 Task: Check a user's "Contributions" to see their GitHub activity.
Action: Mouse moved to (1029, 56)
Screenshot: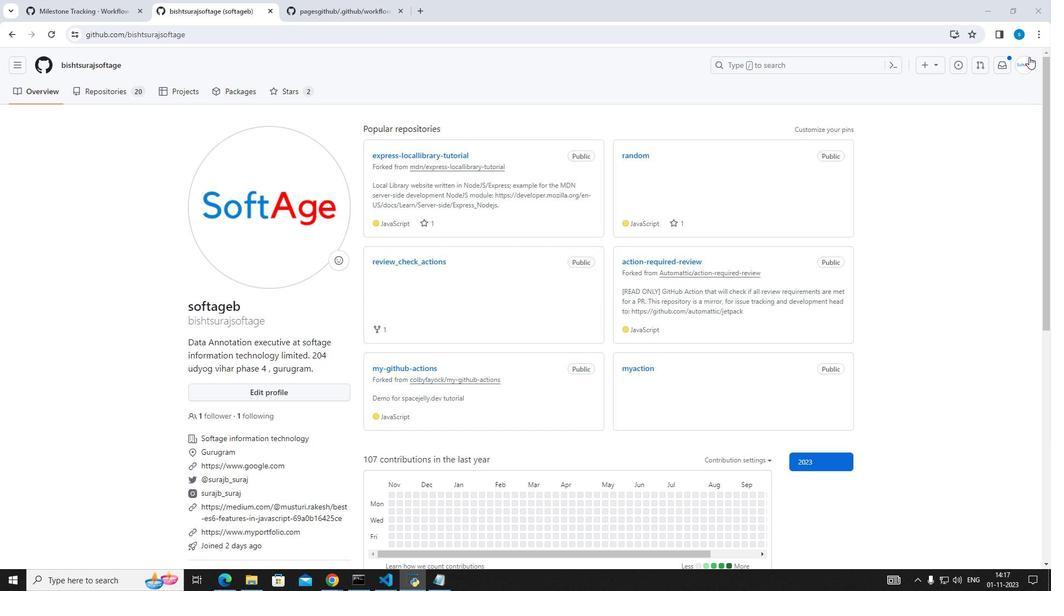 
Action: Mouse pressed left at (1029, 56)
Screenshot: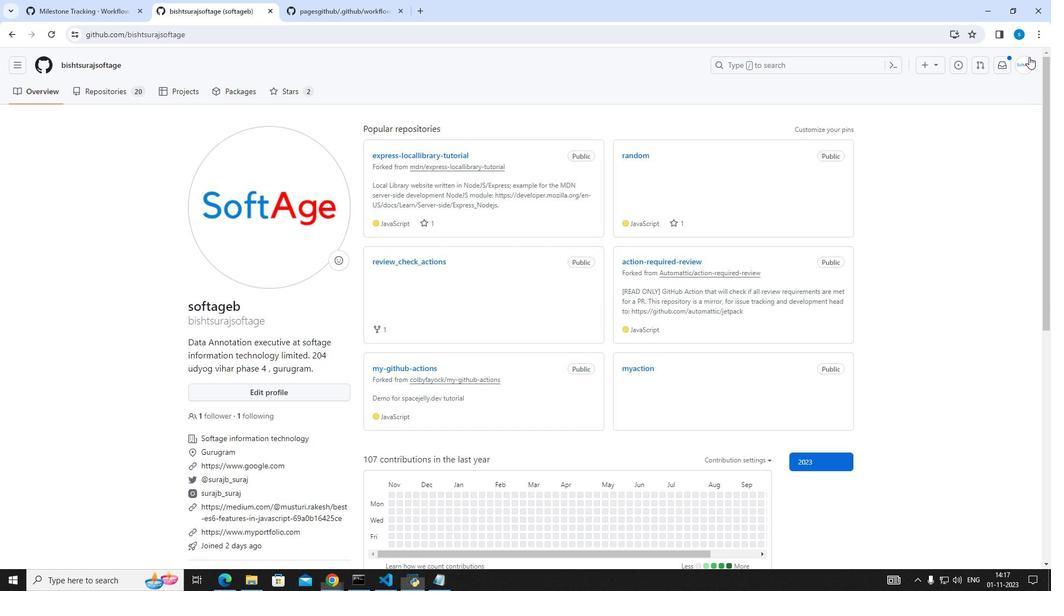 
Action: Mouse moved to (956, 142)
Screenshot: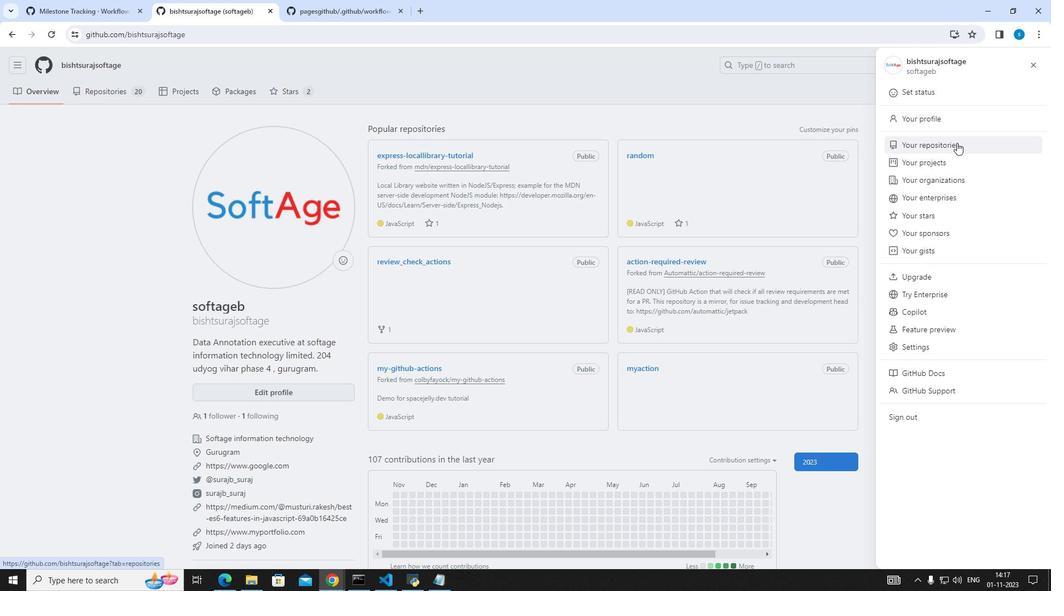 
Action: Mouse pressed left at (956, 142)
Screenshot: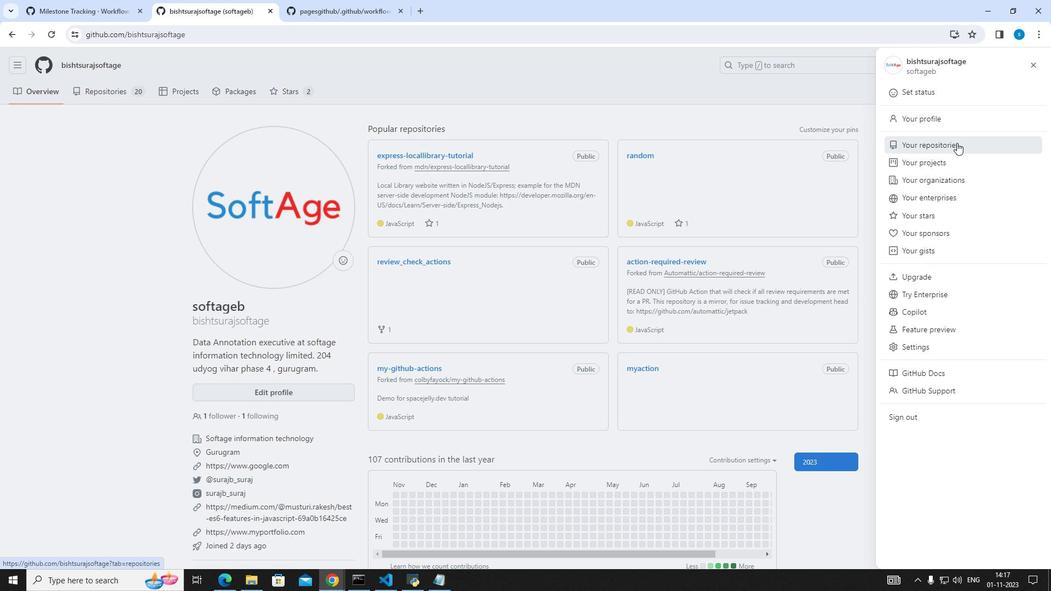 
Action: Mouse moved to (436, 270)
Screenshot: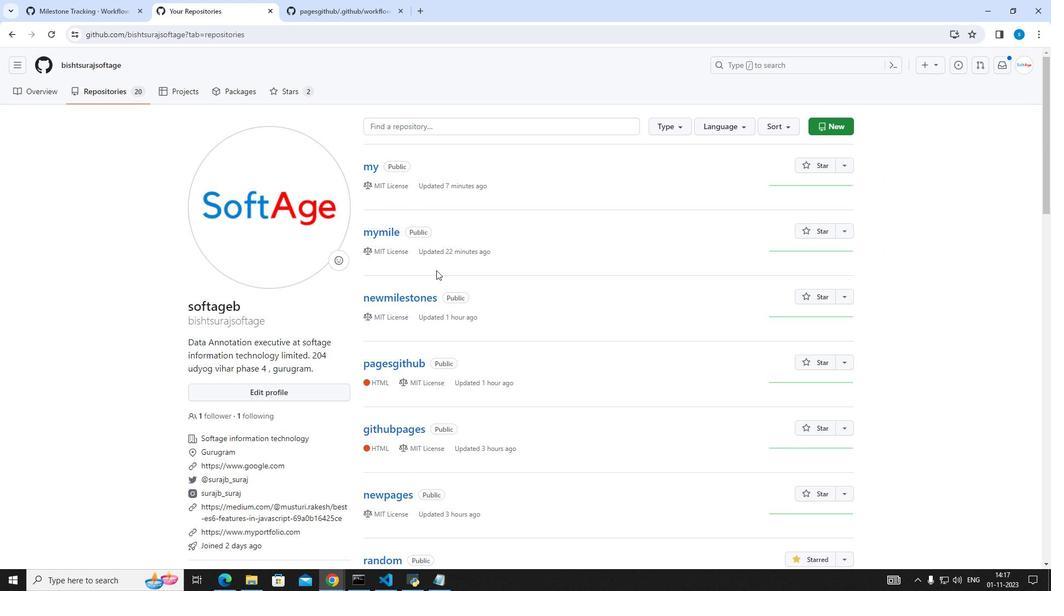 
Action: Mouse scrolled (436, 269) with delta (0, 0)
Screenshot: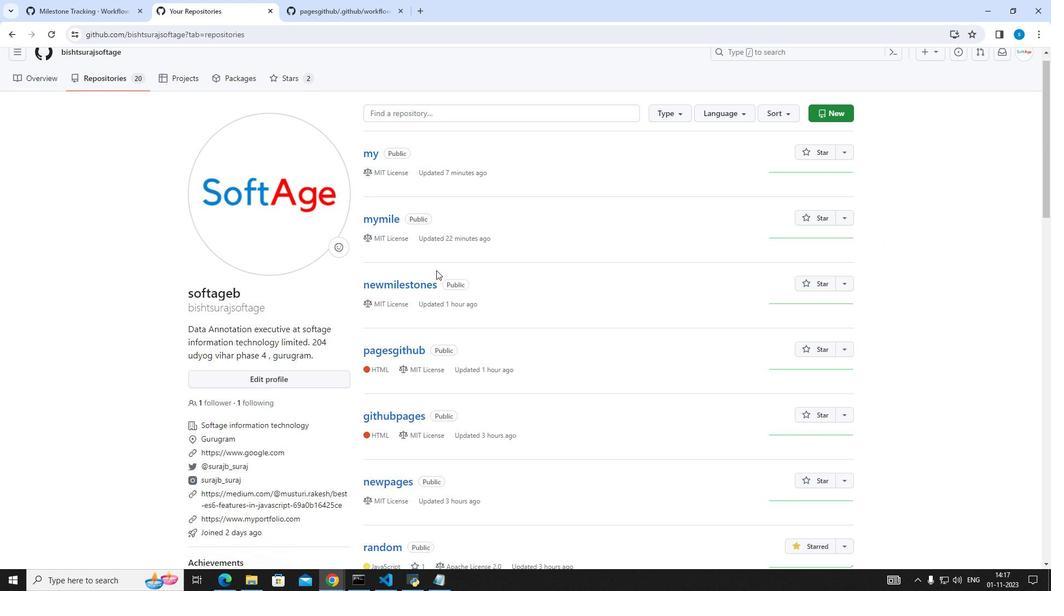
Action: Mouse scrolled (436, 269) with delta (0, 0)
Screenshot: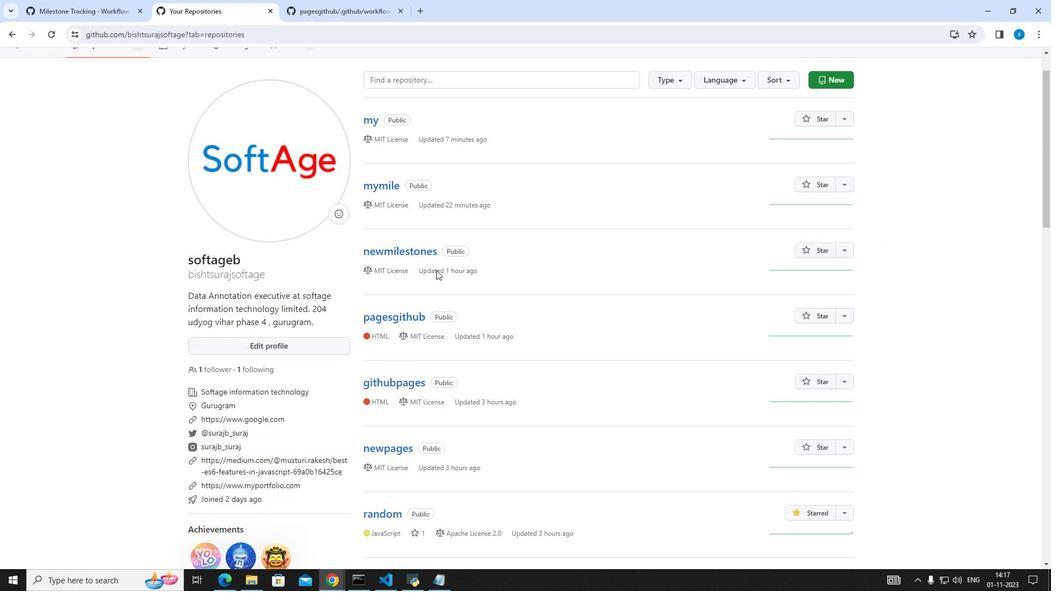 
Action: Mouse scrolled (436, 269) with delta (0, 0)
Screenshot: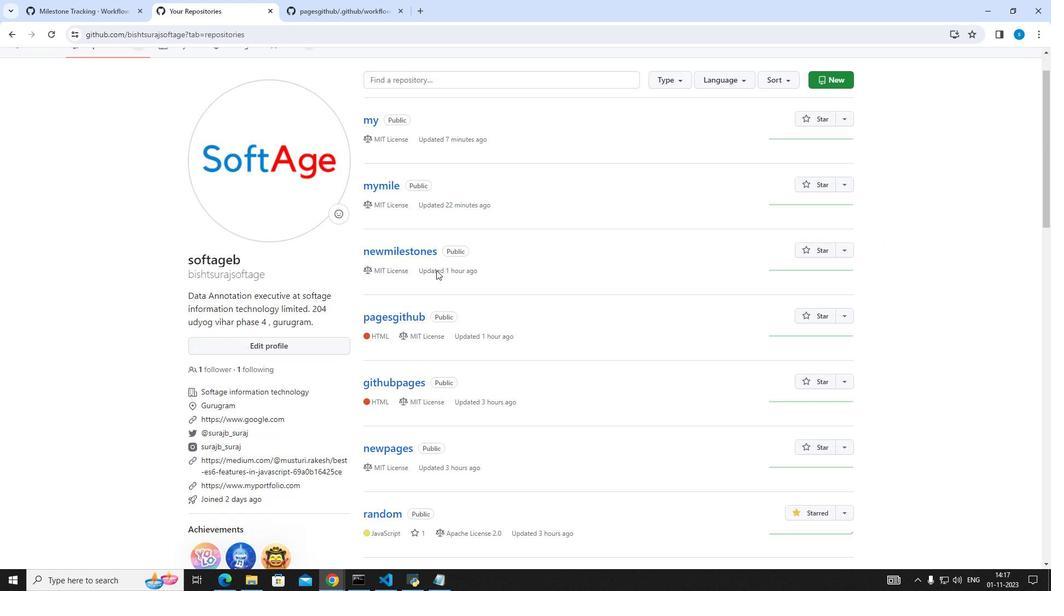 
Action: Mouse scrolled (436, 269) with delta (0, 0)
Screenshot: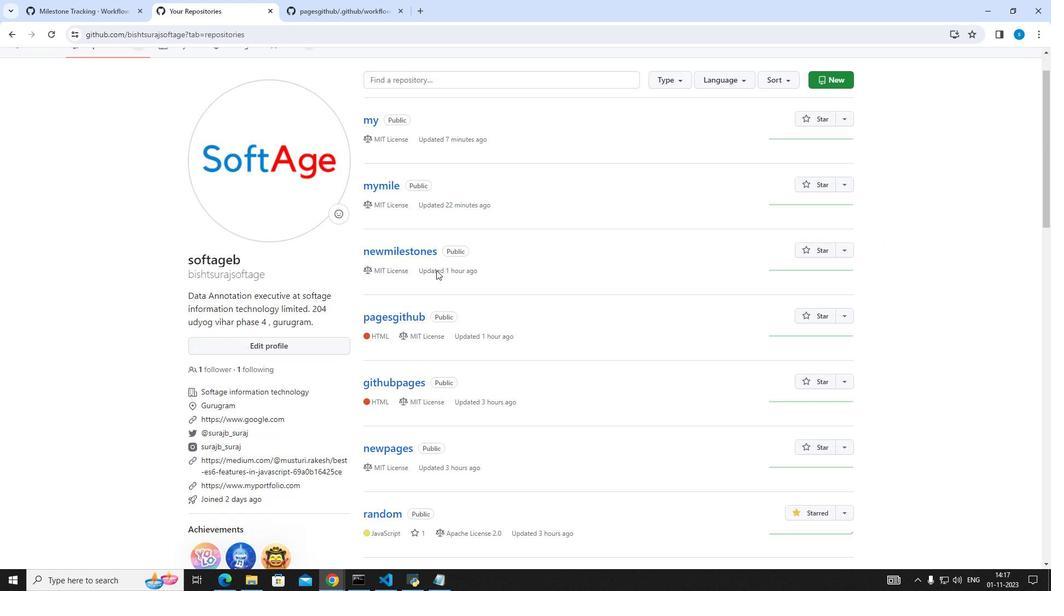 
Action: Mouse scrolled (436, 269) with delta (0, 0)
Screenshot: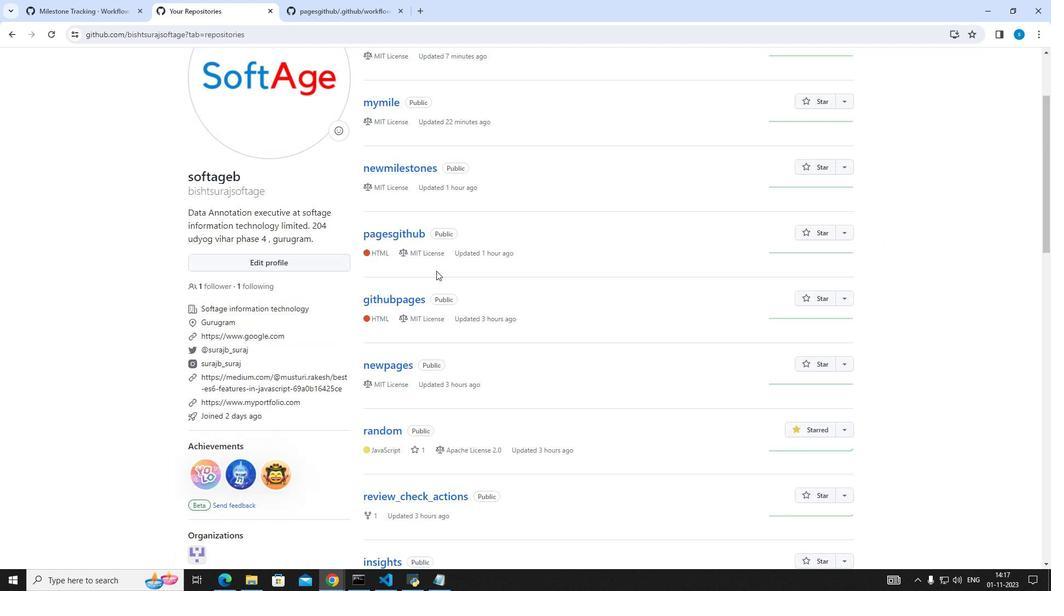 
Action: Mouse scrolled (436, 269) with delta (0, 0)
Screenshot: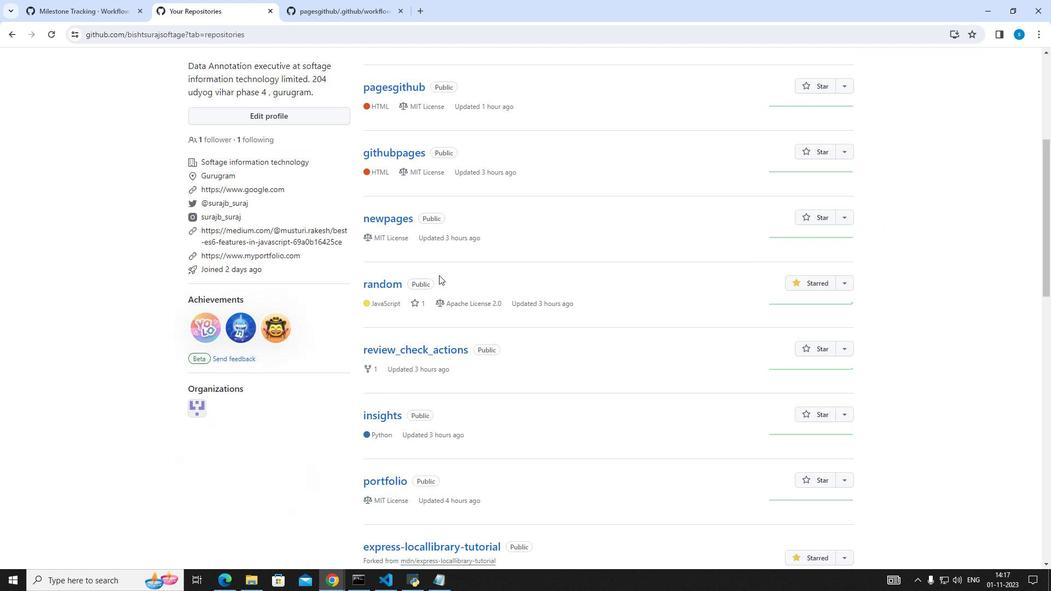
Action: Mouse moved to (441, 275)
Screenshot: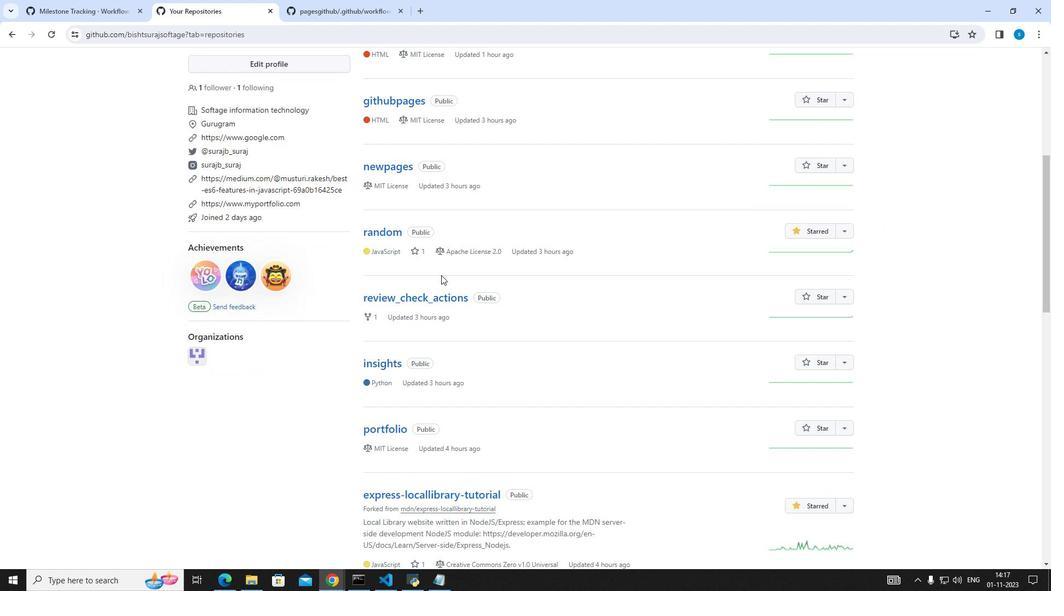 
Action: Mouse scrolled (441, 274) with delta (0, 0)
Screenshot: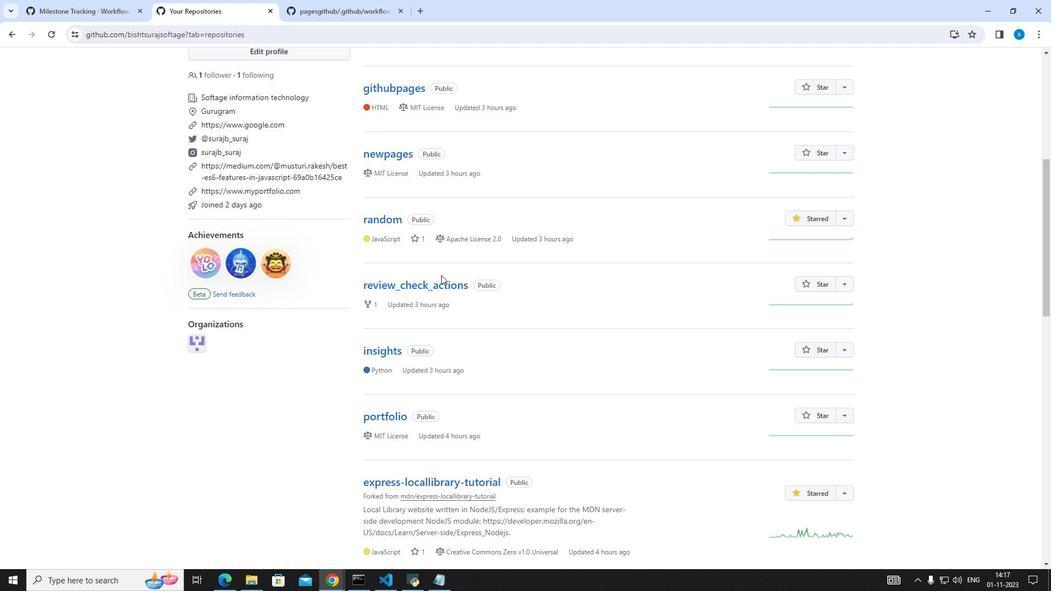 
Action: Mouse scrolled (441, 274) with delta (0, 0)
Screenshot: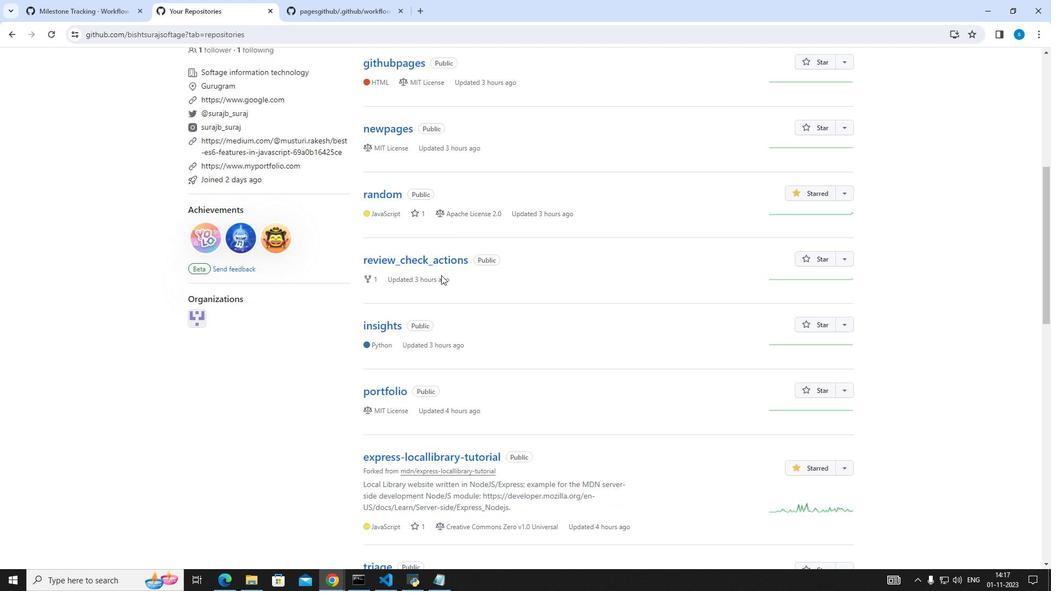 
Action: Mouse moved to (423, 383)
Screenshot: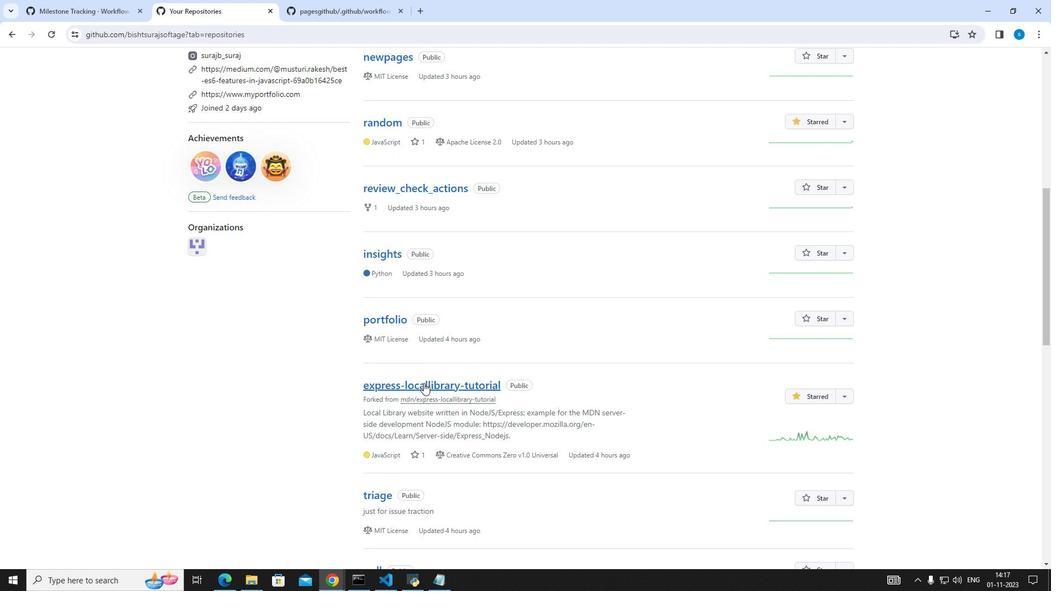 
Action: Mouse pressed left at (423, 383)
Screenshot: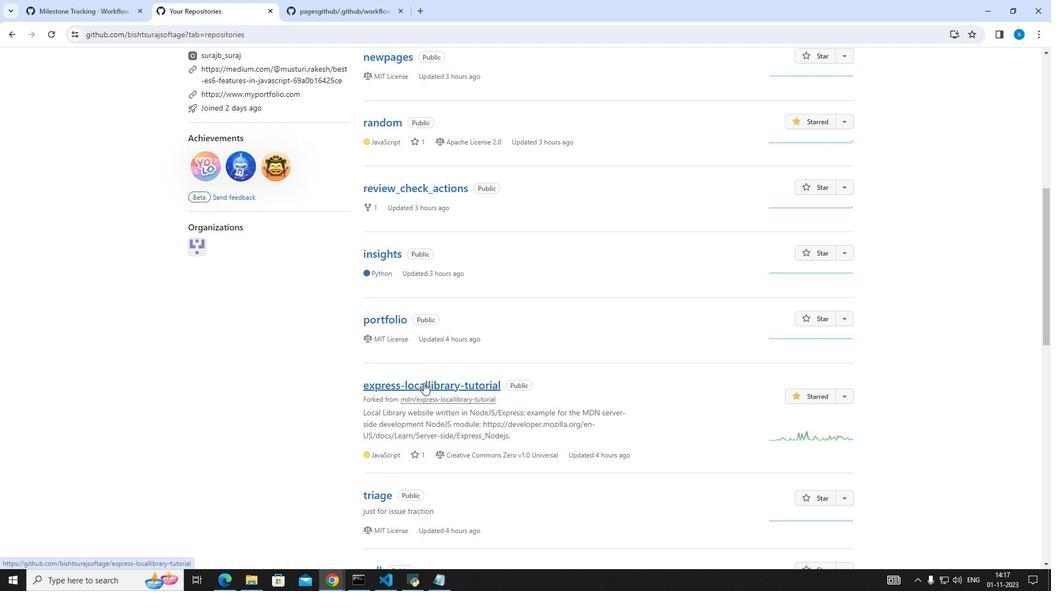 
Action: Mouse moved to (320, 90)
Screenshot: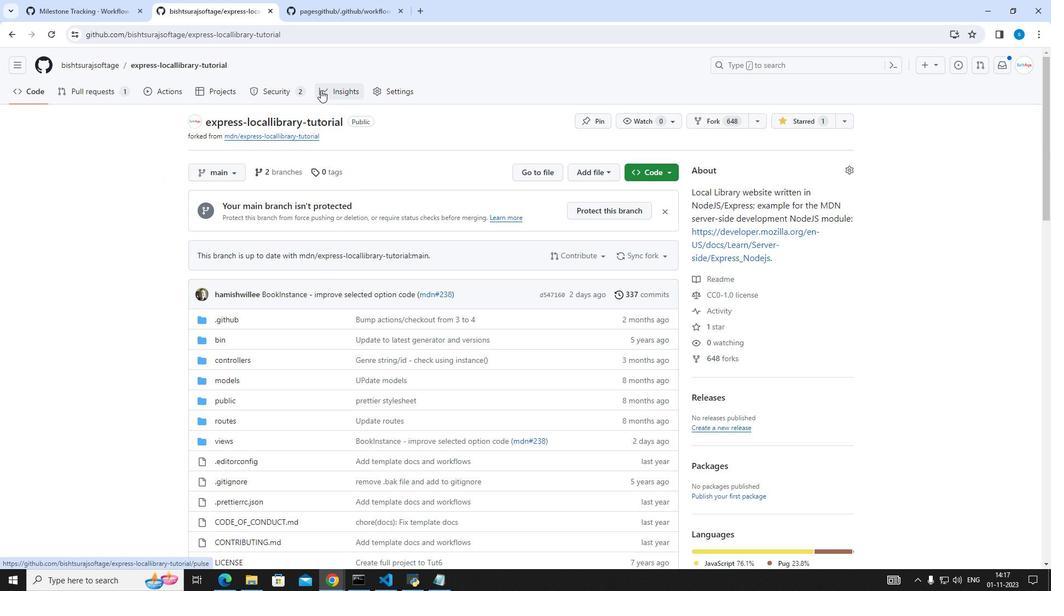 
Action: Mouse pressed left at (320, 90)
Screenshot: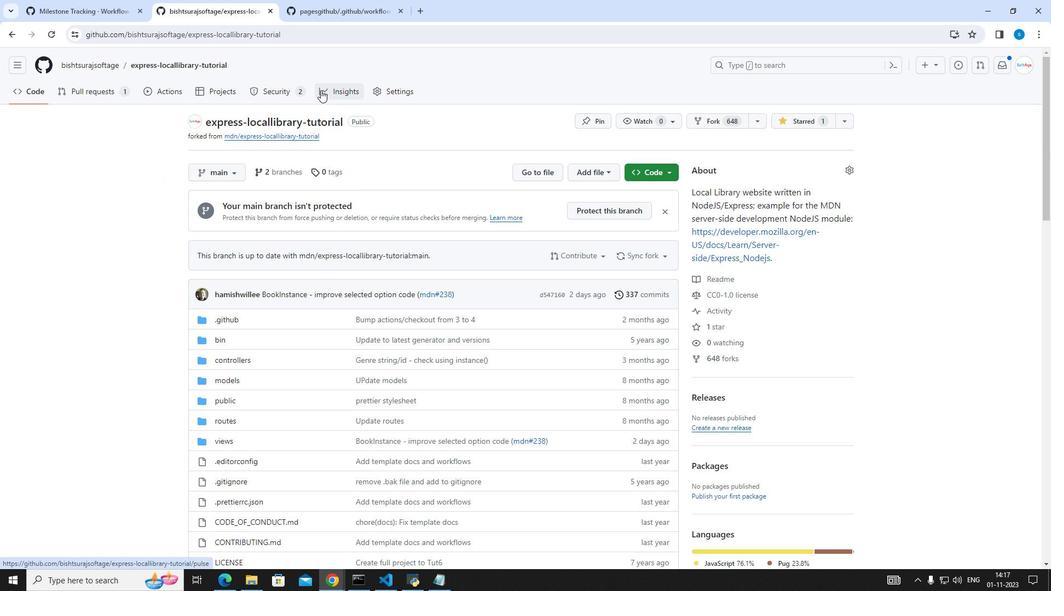 
Action: Mouse moved to (282, 150)
Screenshot: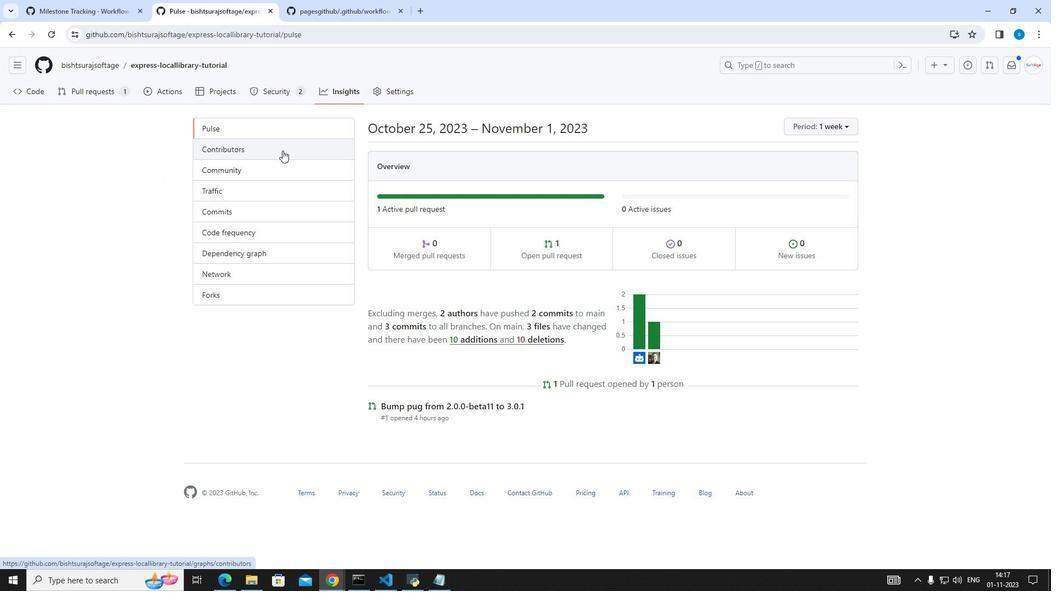 
Action: Mouse pressed left at (282, 150)
Screenshot: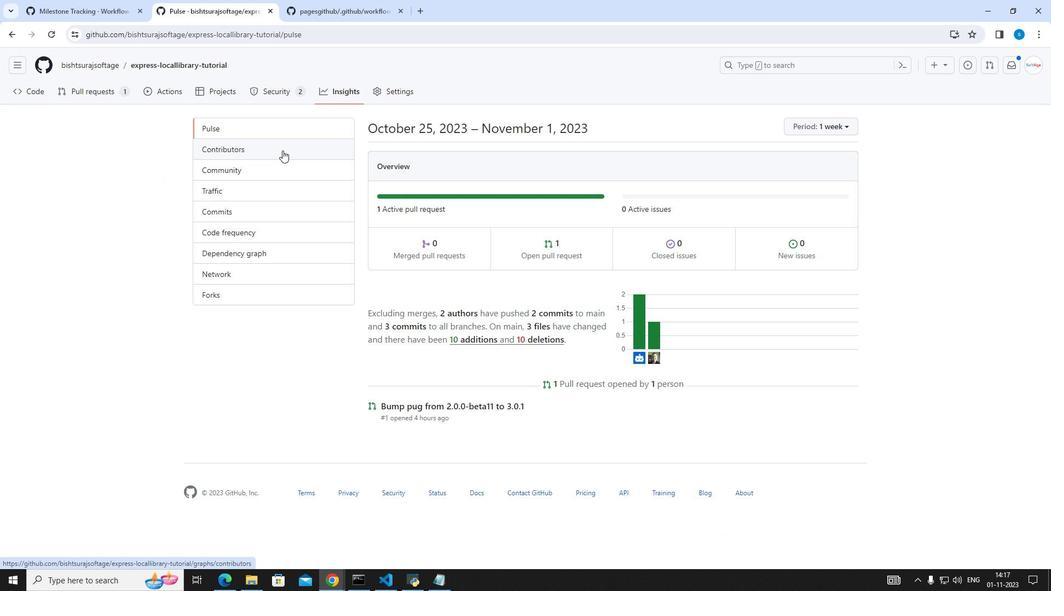 
Action: Mouse moved to (429, 319)
Screenshot: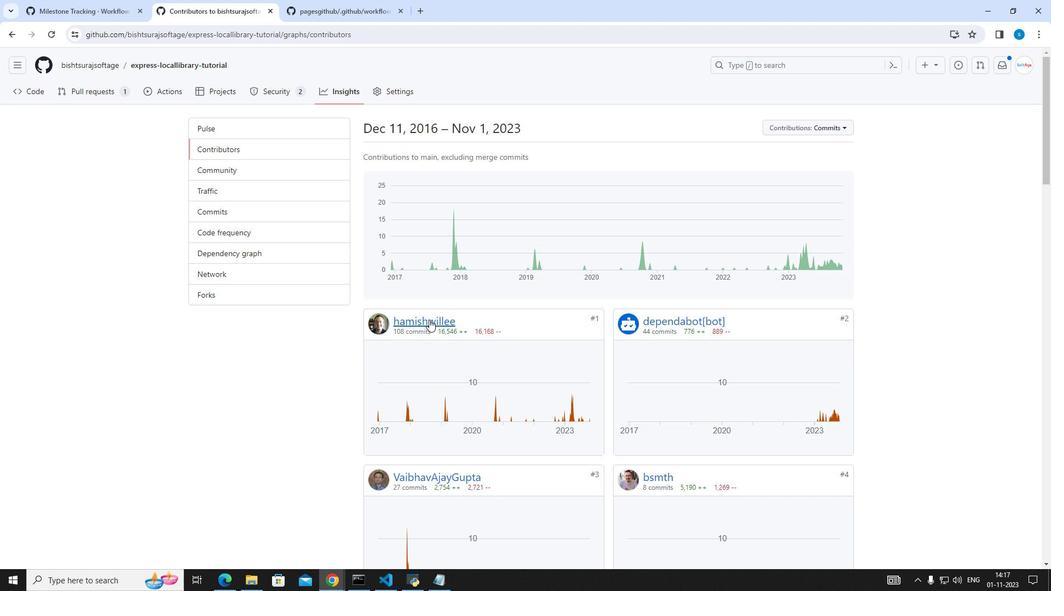 
Action: Mouse pressed left at (429, 319)
Screenshot: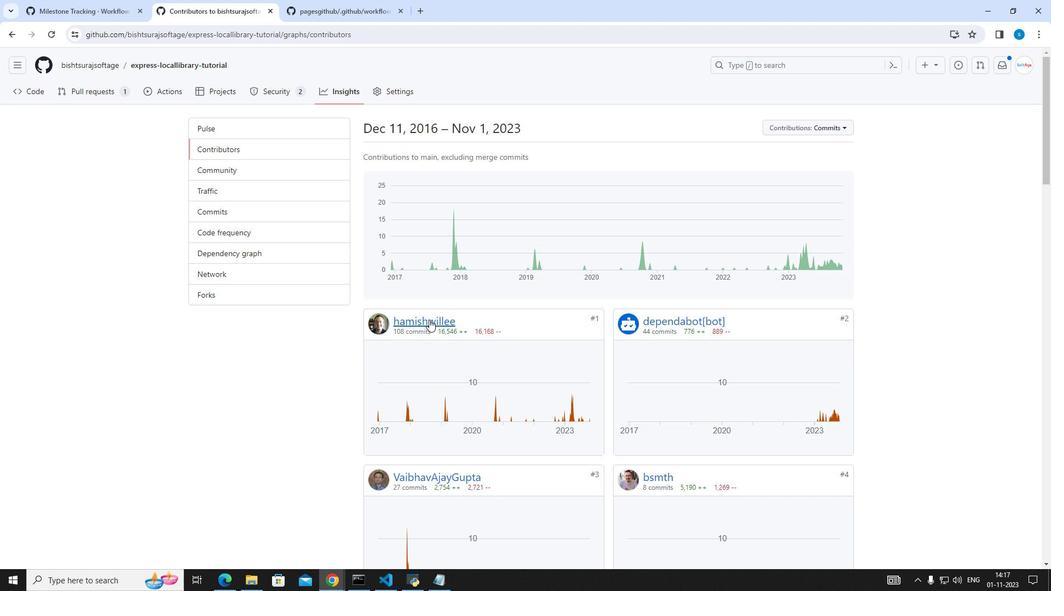 
Action: Mouse moved to (560, 473)
Screenshot: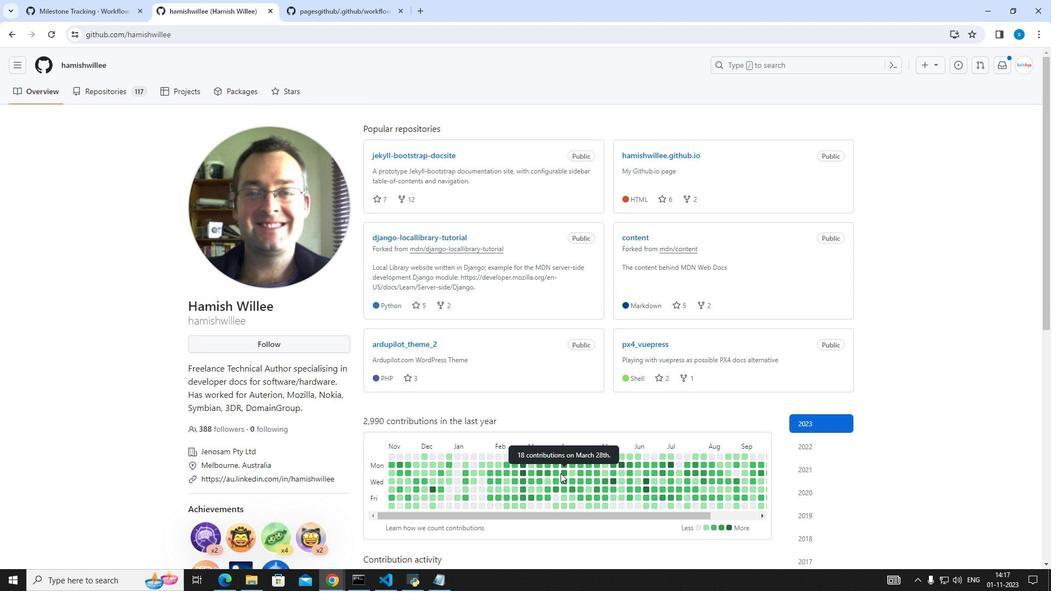 
Action: Mouse scrolled (560, 472) with delta (0, 0)
Screenshot: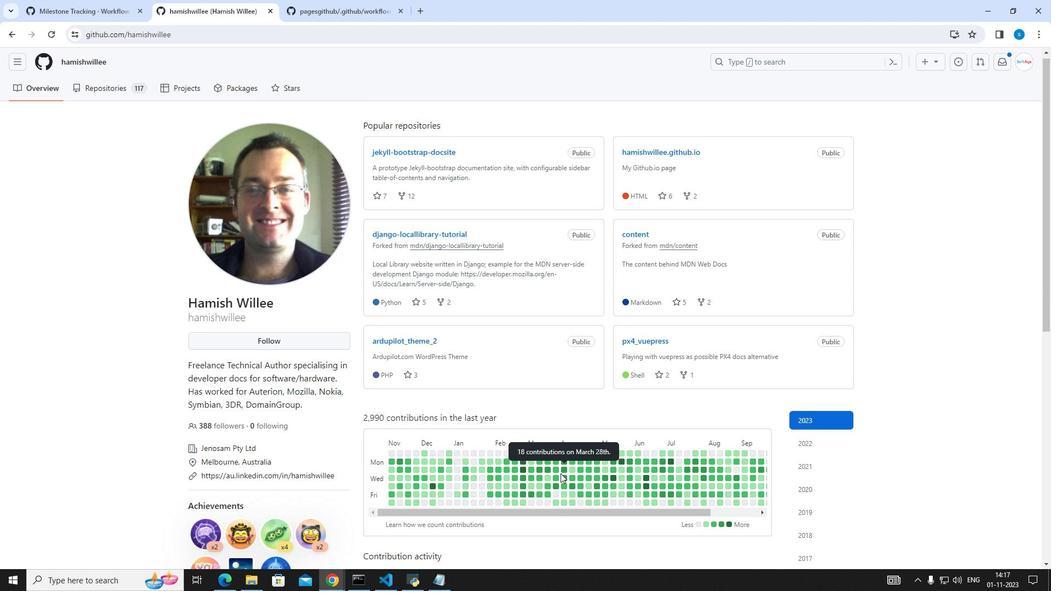 
Action: Mouse moved to (560, 473)
Screenshot: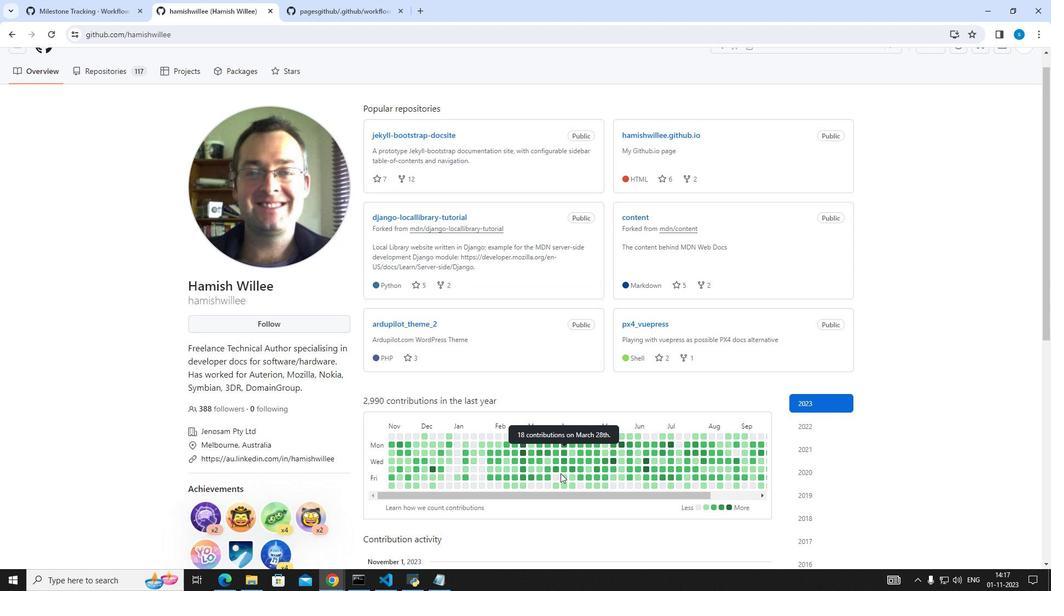 
Action: Mouse scrolled (560, 472) with delta (0, 0)
Screenshot: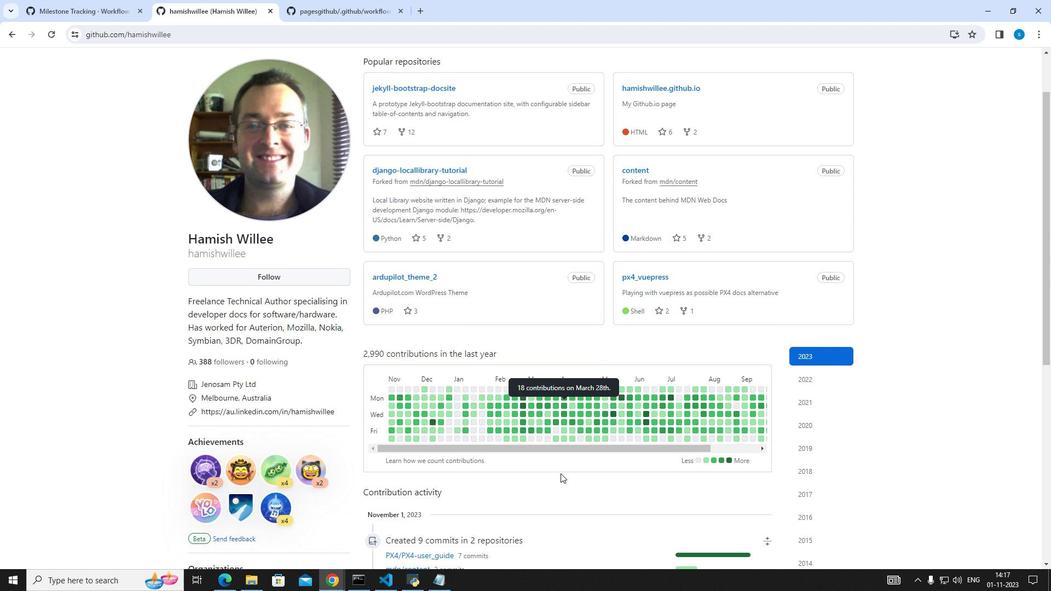 
Action: Mouse scrolled (560, 472) with delta (0, 0)
Screenshot: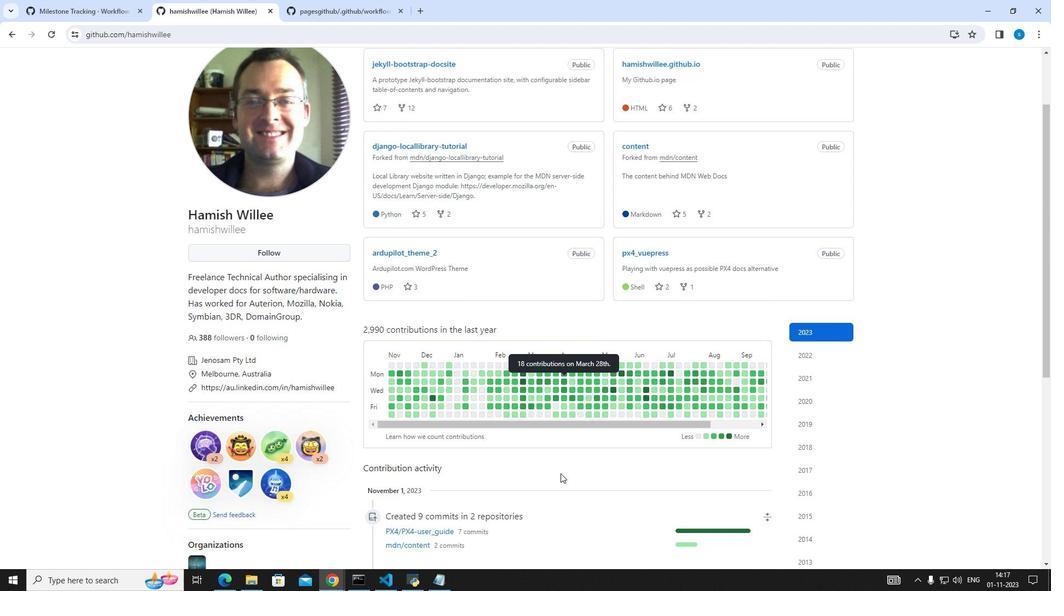
Action: Mouse scrolled (560, 472) with delta (0, 0)
Screenshot: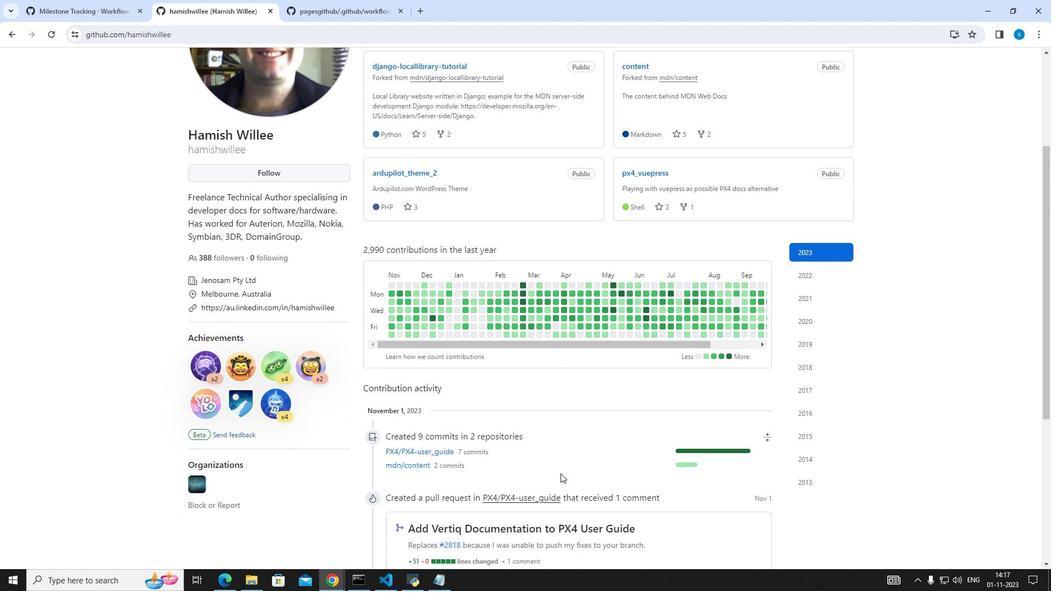 
Action: Mouse scrolled (560, 472) with delta (0, 0)
Screenshot: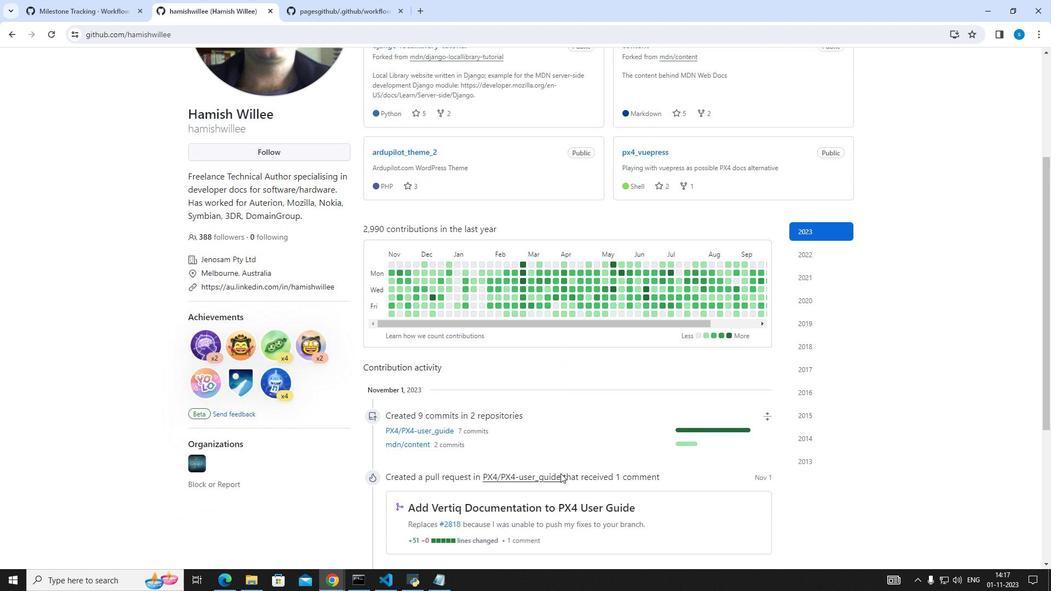
Action: Mouse scrolled (560, 472) with delta (0, 0)
Screenshot: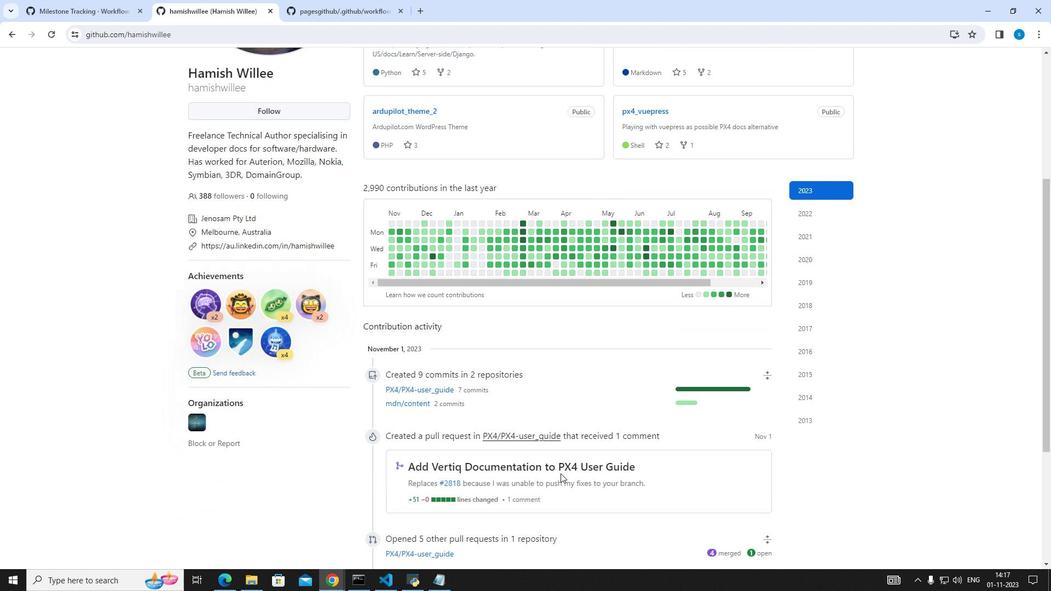 
Action: Mouse scrolled (560, 472) with delta (0, 0)
Screenshot: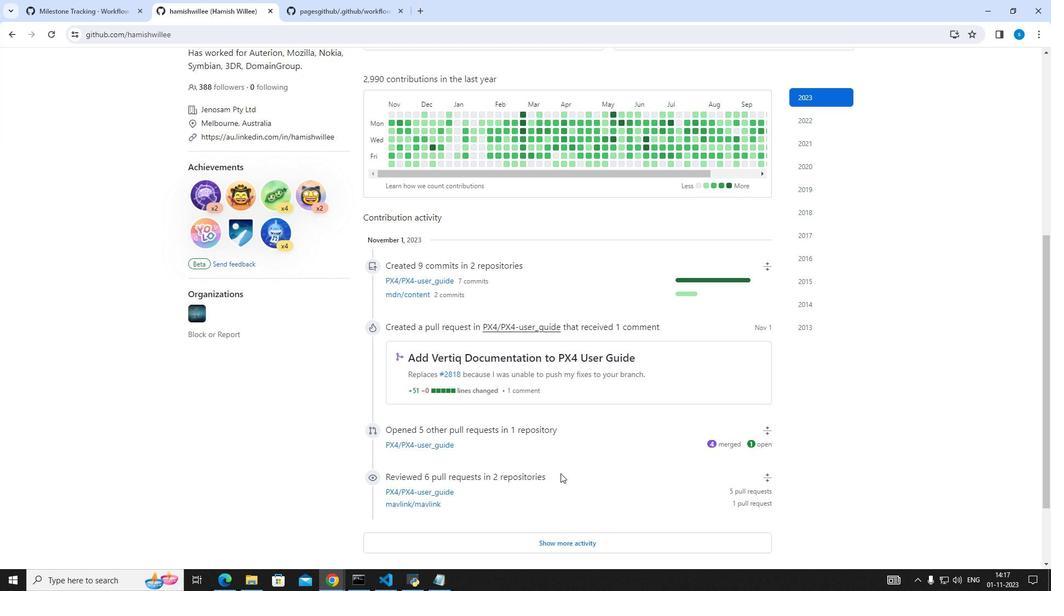 
Action: Mouse scrolled (560, 472) with delta (0, 0)
Screenshot: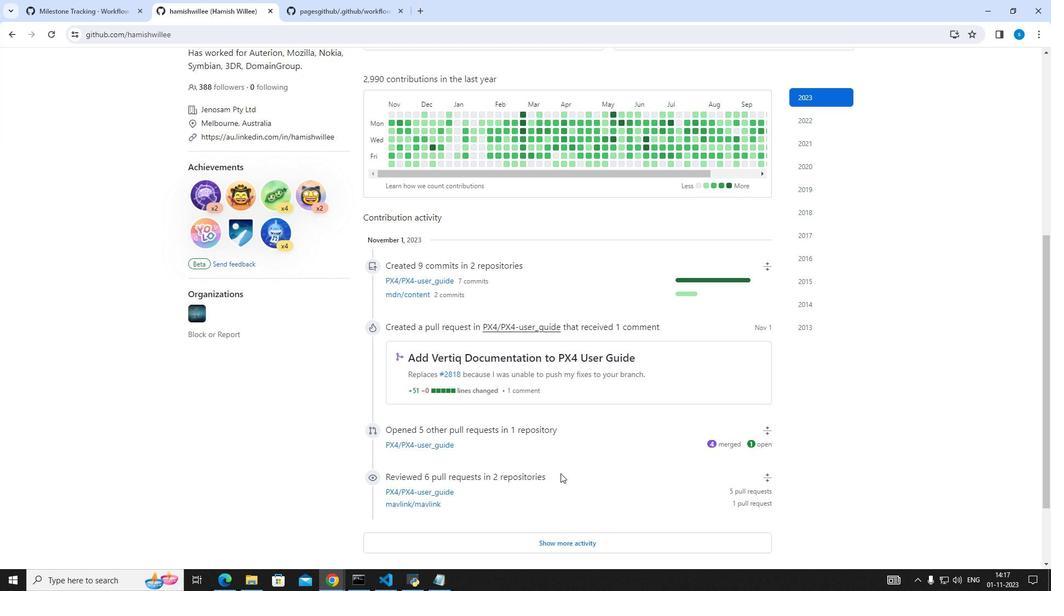
Action: Mouse scrolled (560, 472) with delta (0, 0)
Screenshot: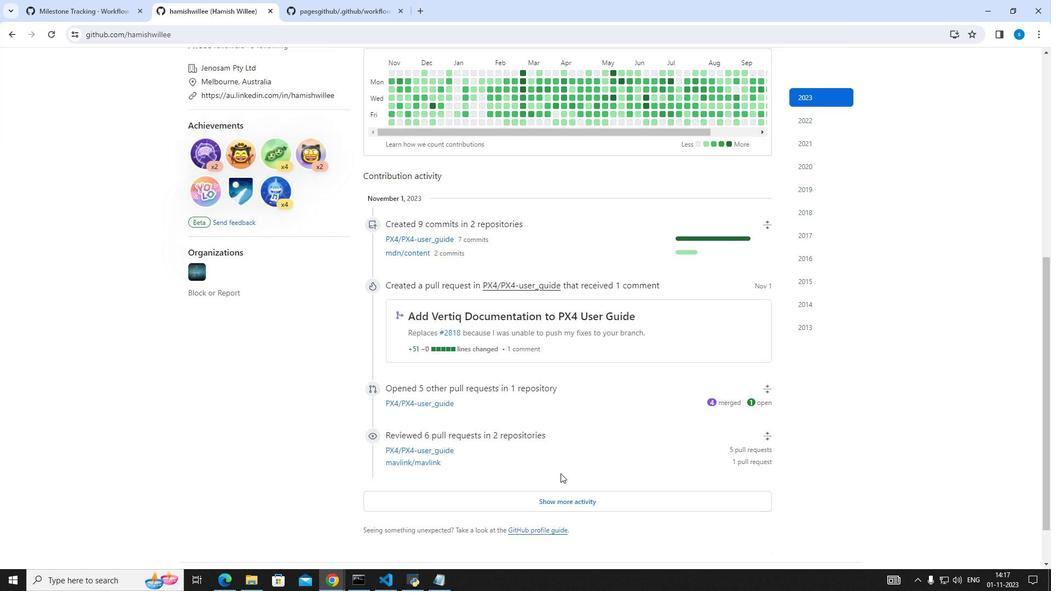 
Action: Mouse scrolled (560, 472) with delta (0, 0)
Screenshot: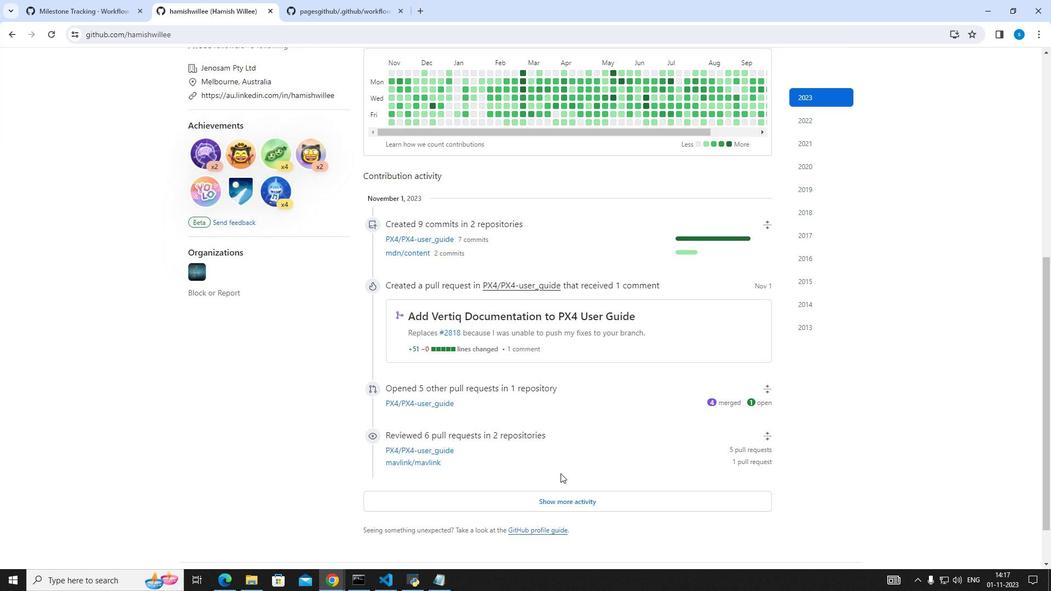 
Action: Mouse moved to (562, 441)
Screenshot: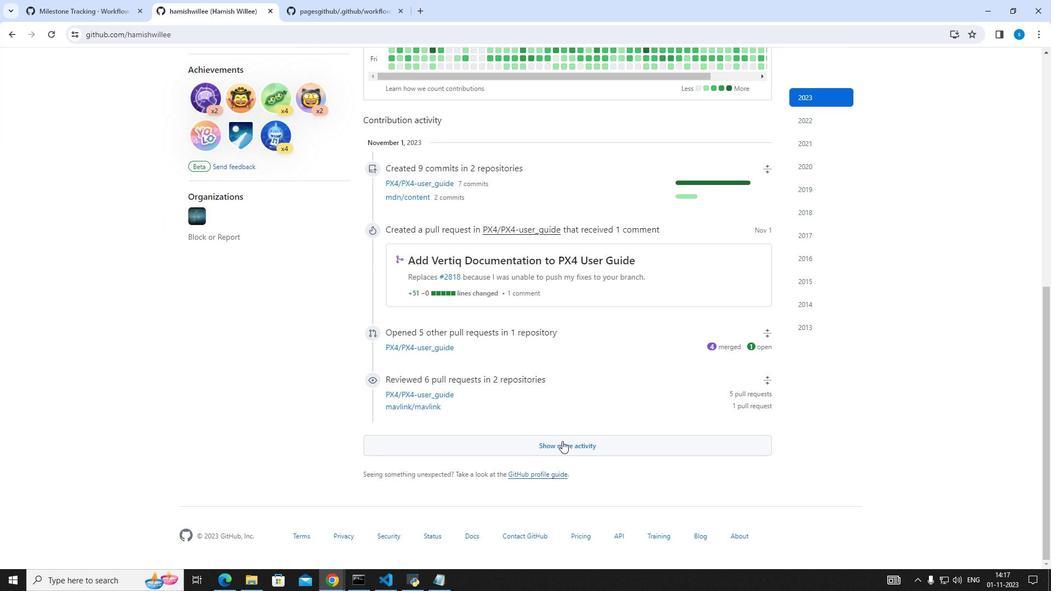 
Action: Mouse pressed left at (562, 441)
Screenshot: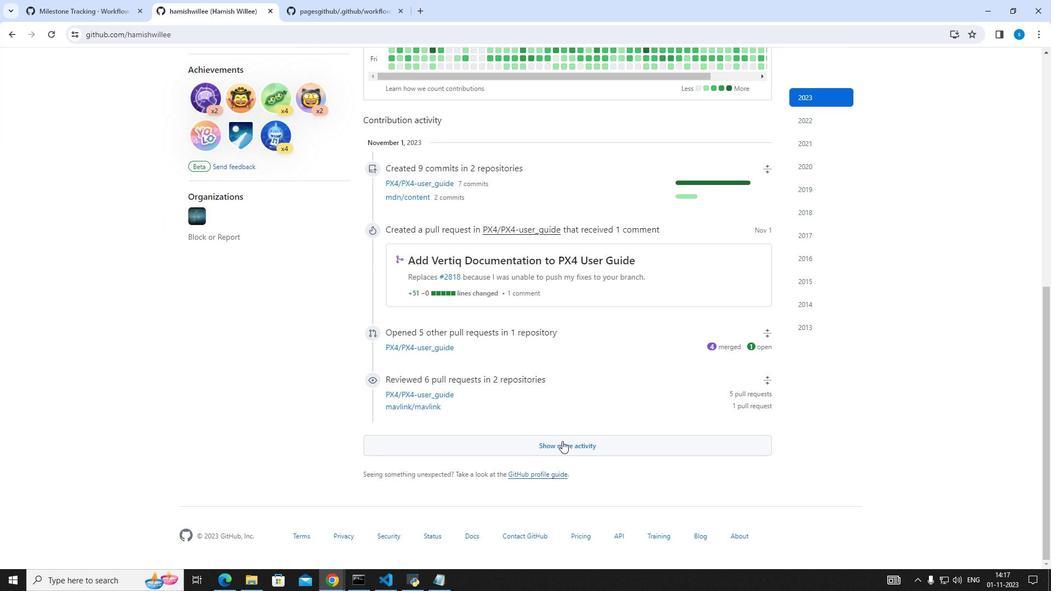 
Action: Mouse scrolled (562, 440) with delta (0, 0)
Screenshot: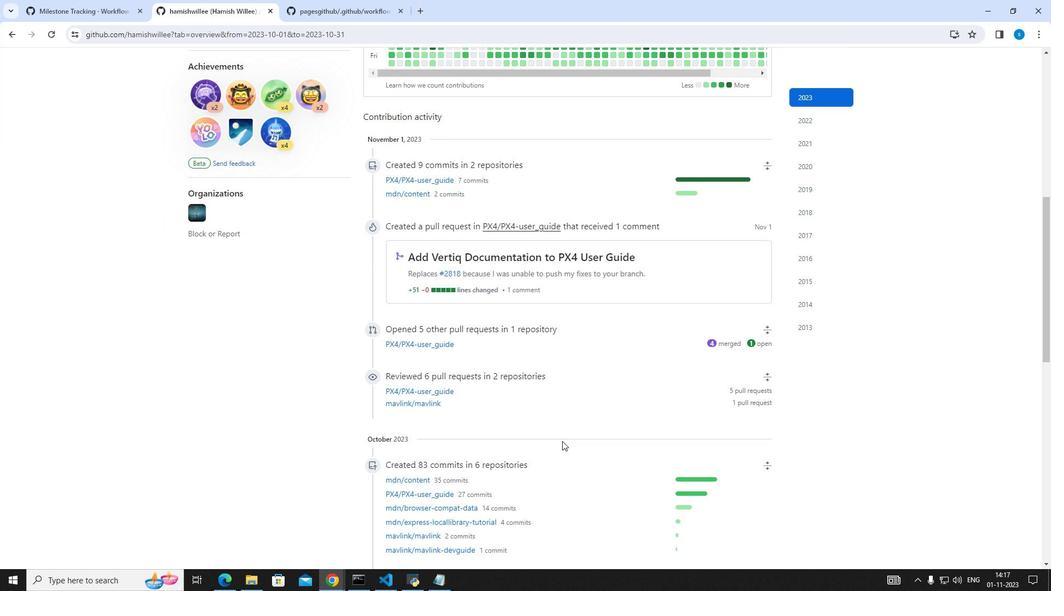 
Action: Mouse scrolled (562, 440) with delta (0, 0)
Screenshot: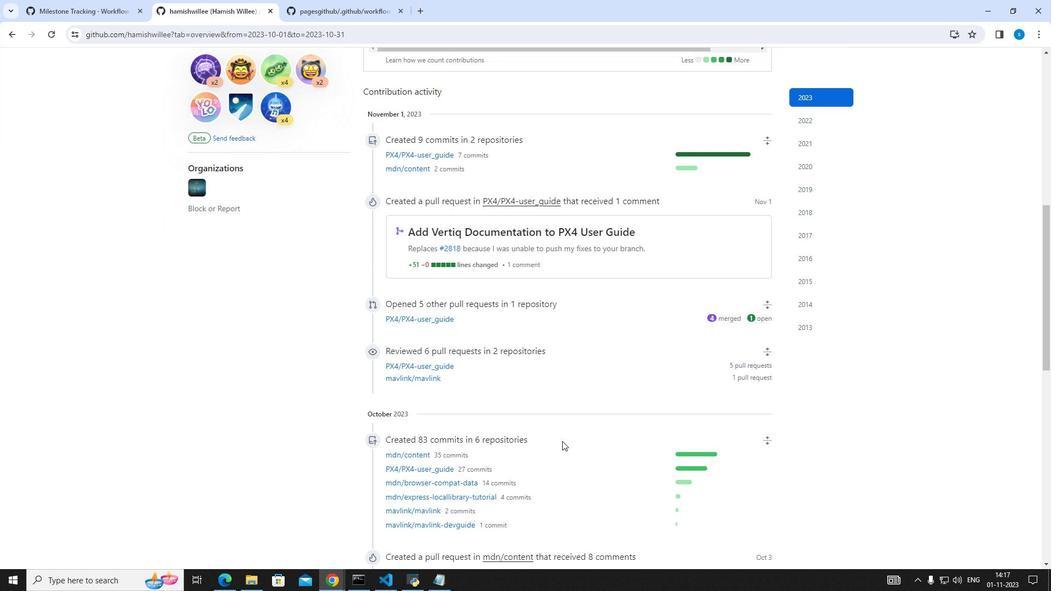 
Action: Mouse scrolled (562, 440) with delta (0, 0)
Screenshot: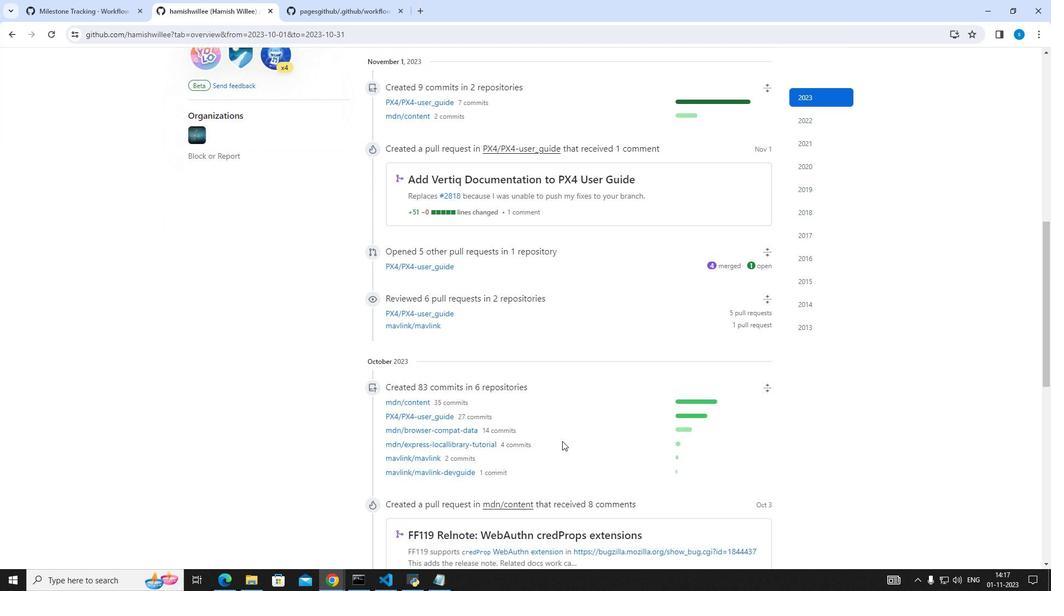 
Action: Mouse scrolled (562, 440) with delta (0, 0)
Screenshot: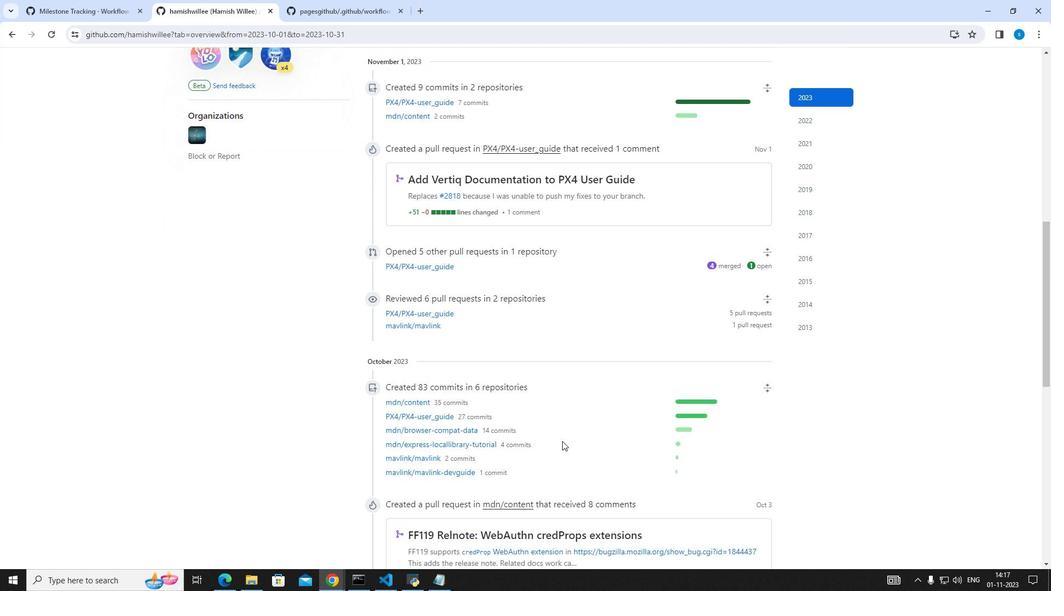 
Action: Mouse scrolled (562, 440) with delta (0, 0)
Screenshot: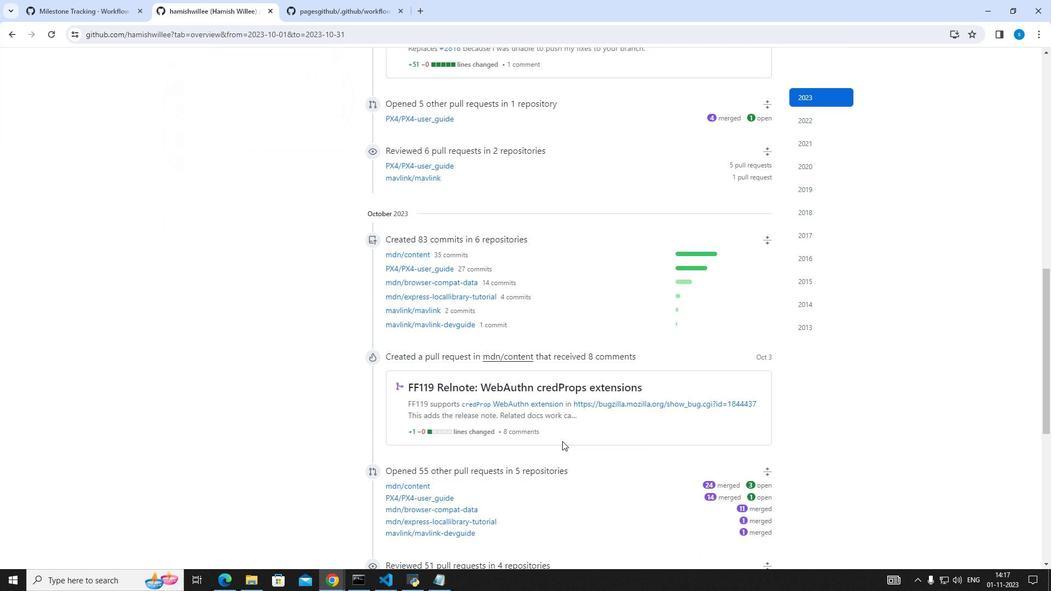 
Action: Mouse scrolled (562, 440) with delta (0, 0)
Screenshot: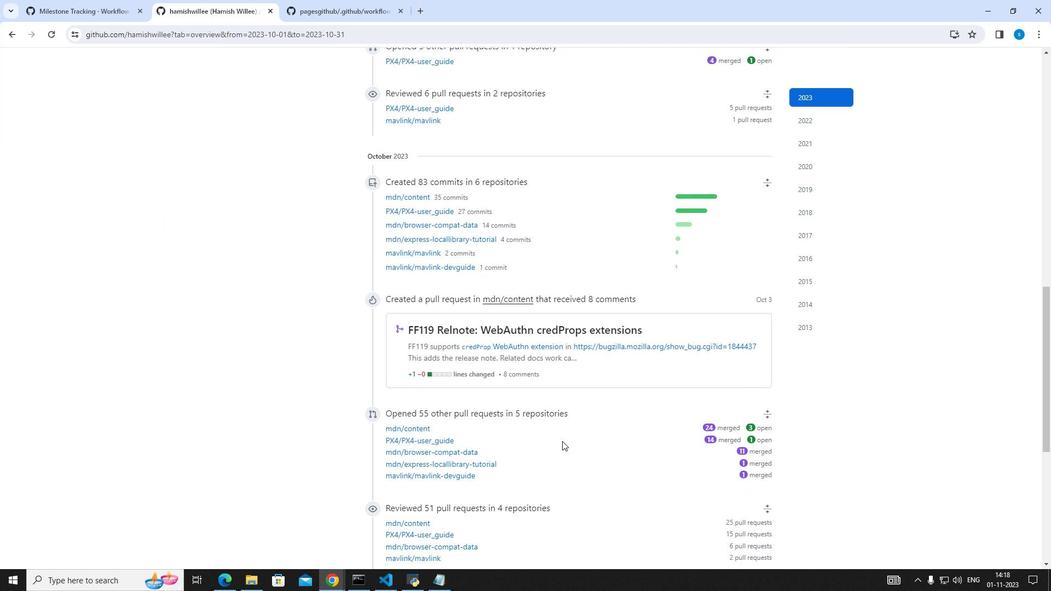 
Action: Mouse scrolled (562, 440) with delta (0, 0)
Screenshot: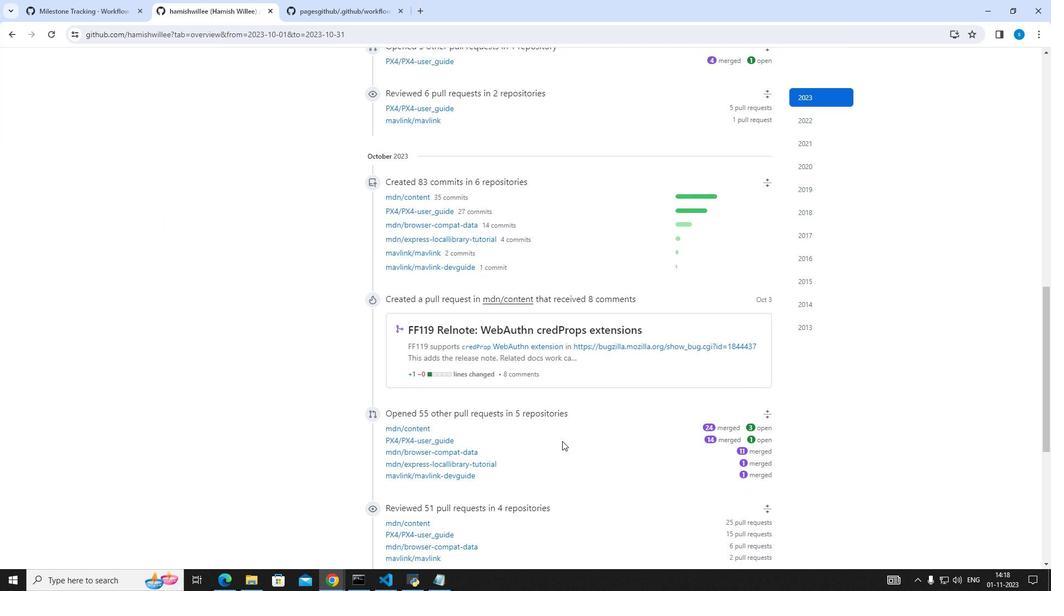 
Action: Mouse scrolled (562, 440) with delta (0, 0)
Screenshot: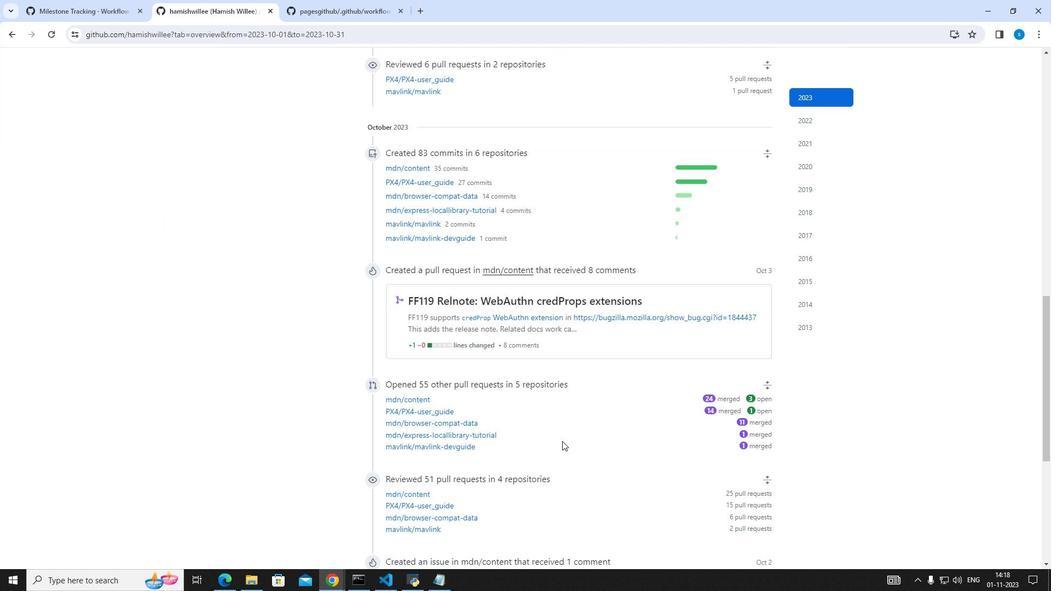 
Action: Mouse scrolled (562, 440) with delta (0, 0)
Screenshot: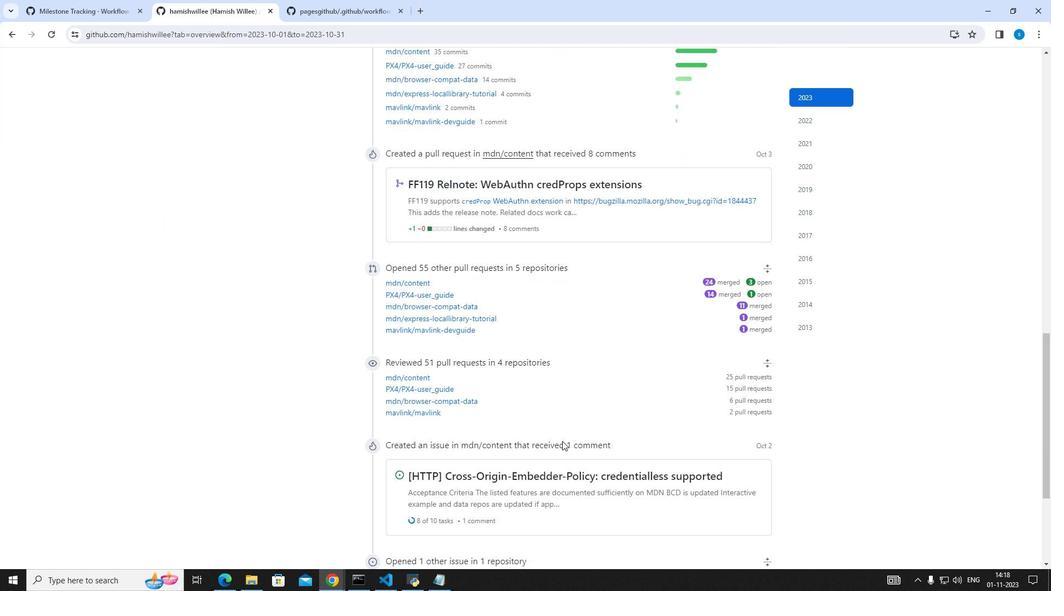 
Action: Mouse scrolled (562, 440) with delta (0, 0)
Screenshot: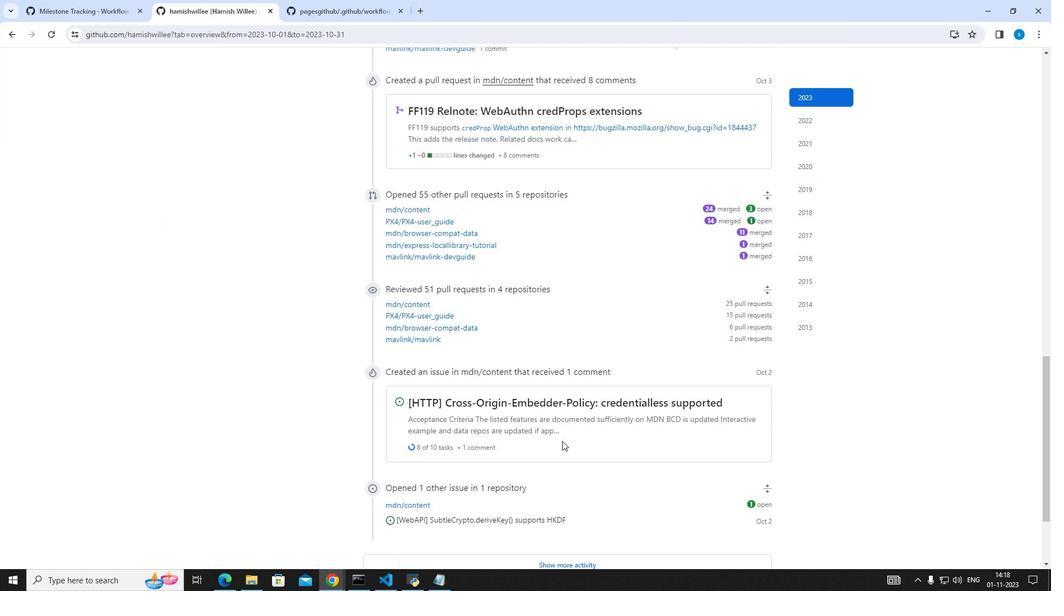 
Action: Mouse scrolled (562, 440) with delta (0, 0)
Screenshot: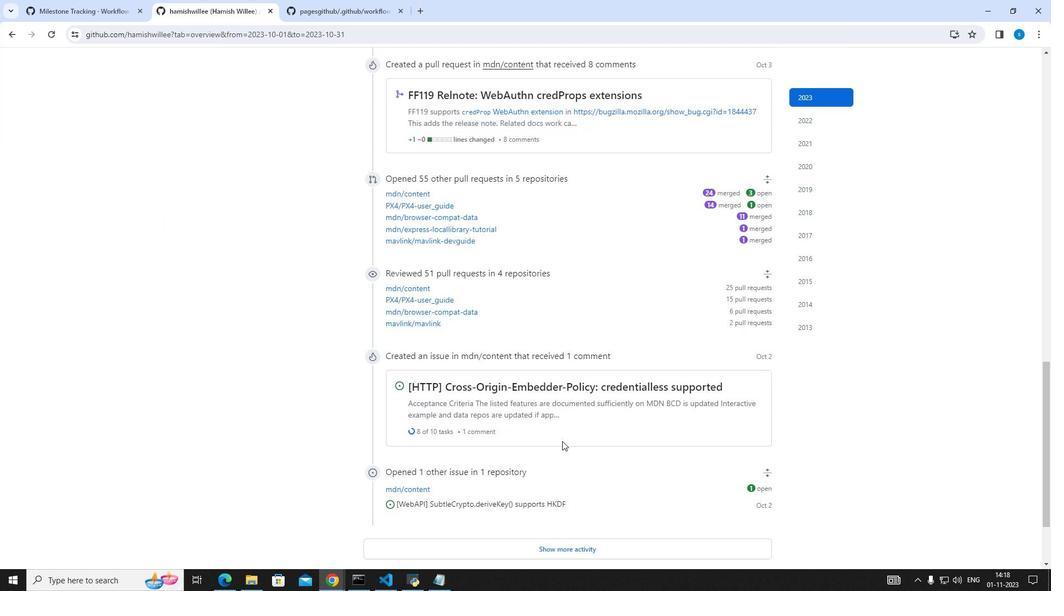 
Action: Mouse scrolled (562, 440) with delta (0, 0)
Screenshot: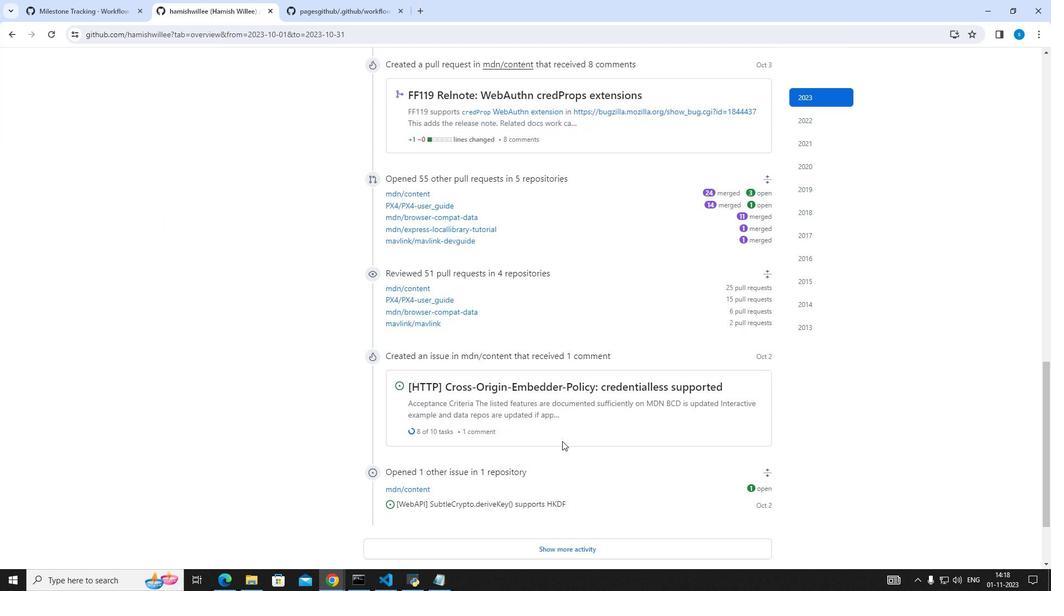 
Action: Mouse scrolled (562, 440) with delta (0, 0)
Screenshot: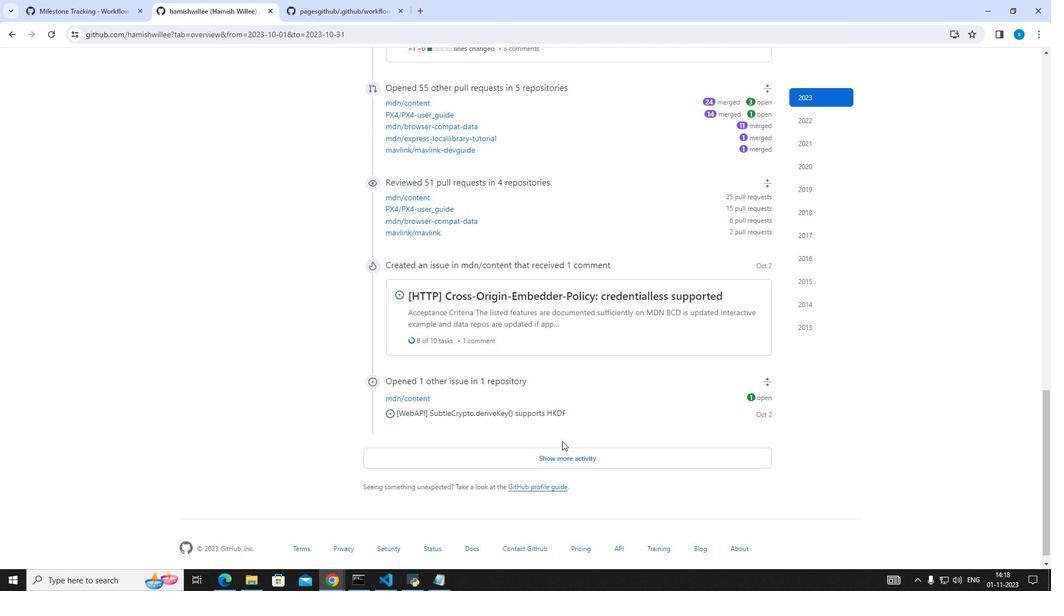 
Action: Mouse pressed left at (562, 441)
Screenshot: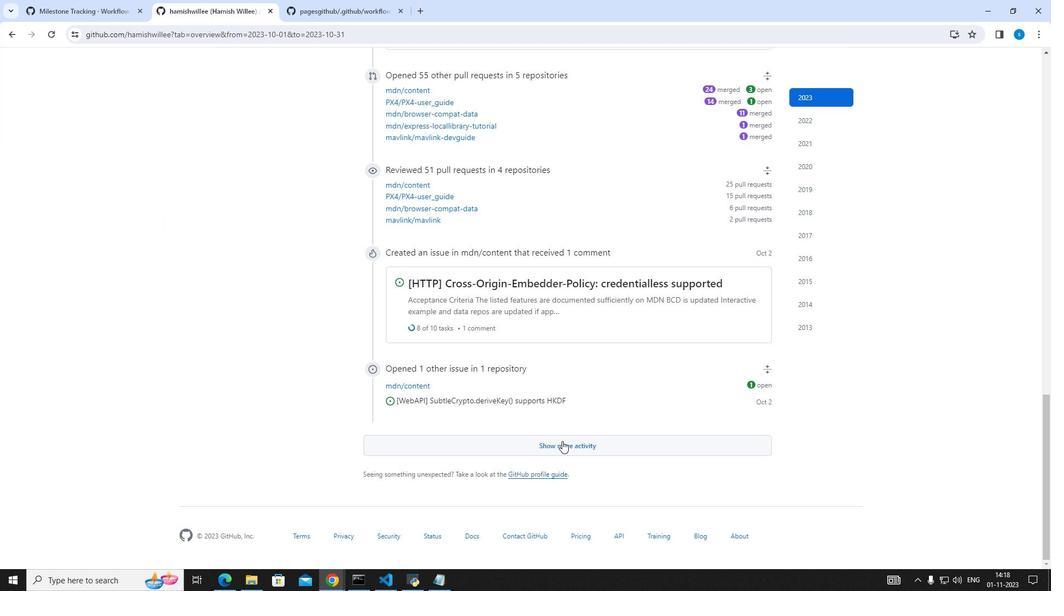 
Action: Mouse scrolled (562, 440) with delta (0, 0)
Screenshot: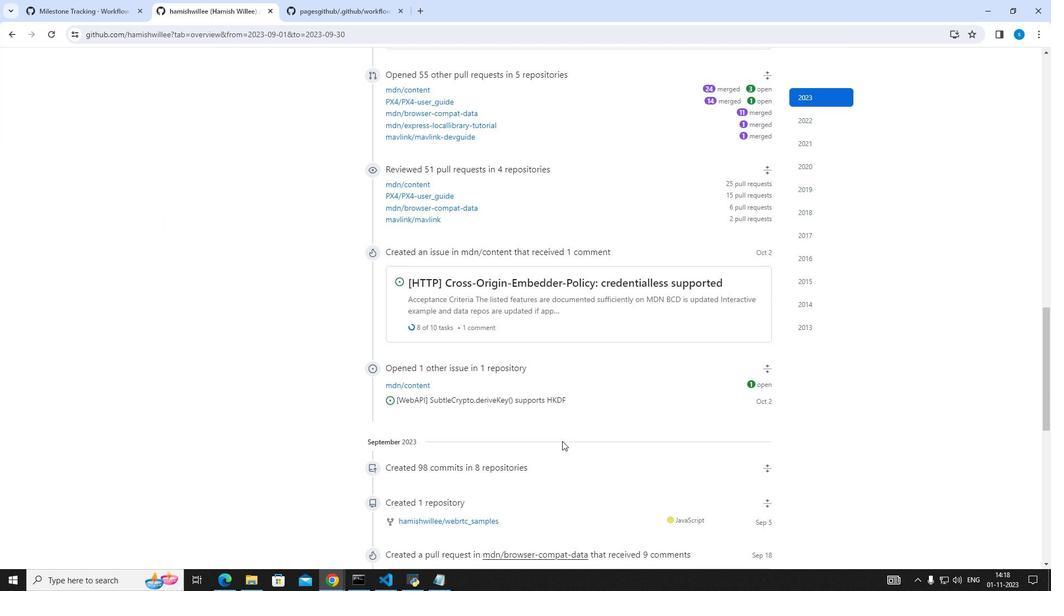 
Action: Mouse scrolled (562, 440) with delta (0, 0)
Screenshot: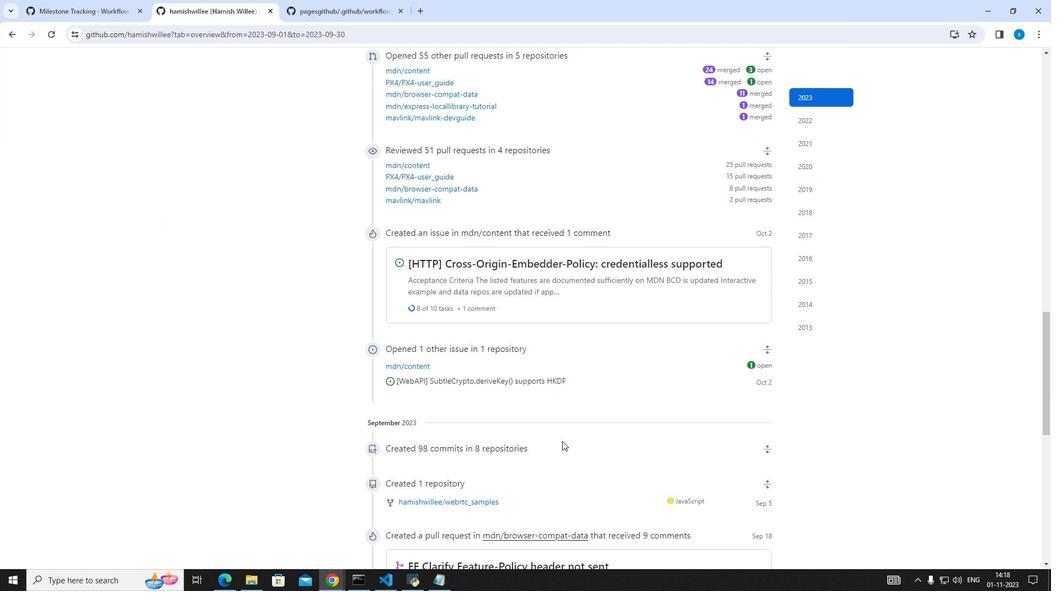 
Action: Mouse scrolled (562, 440) with delta (0, 0)
Screenshot: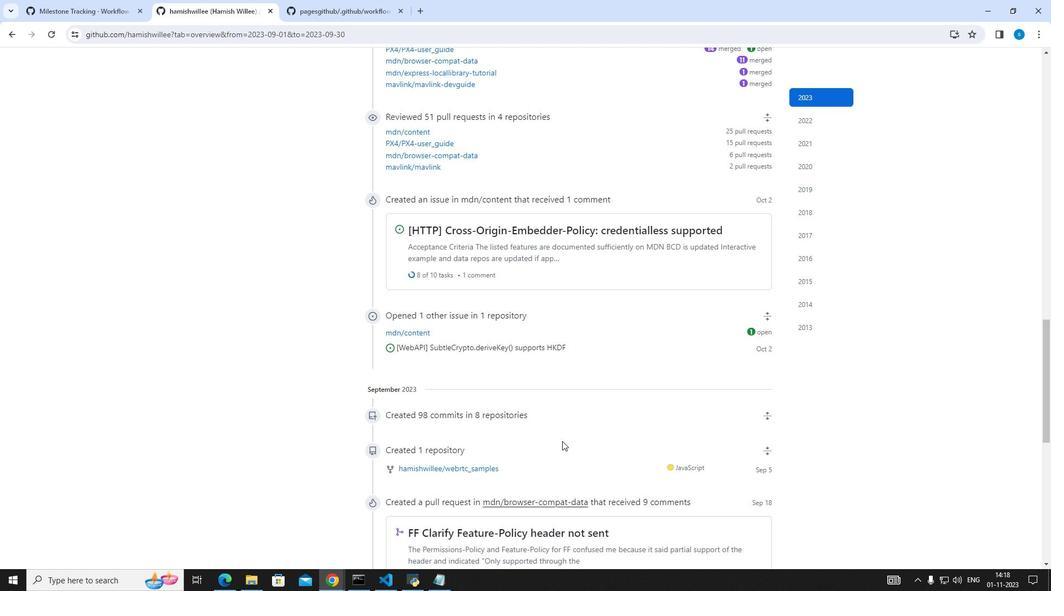 
Action: Mouse scrolled (562, 440) with delta (0, 0)
Screenshot: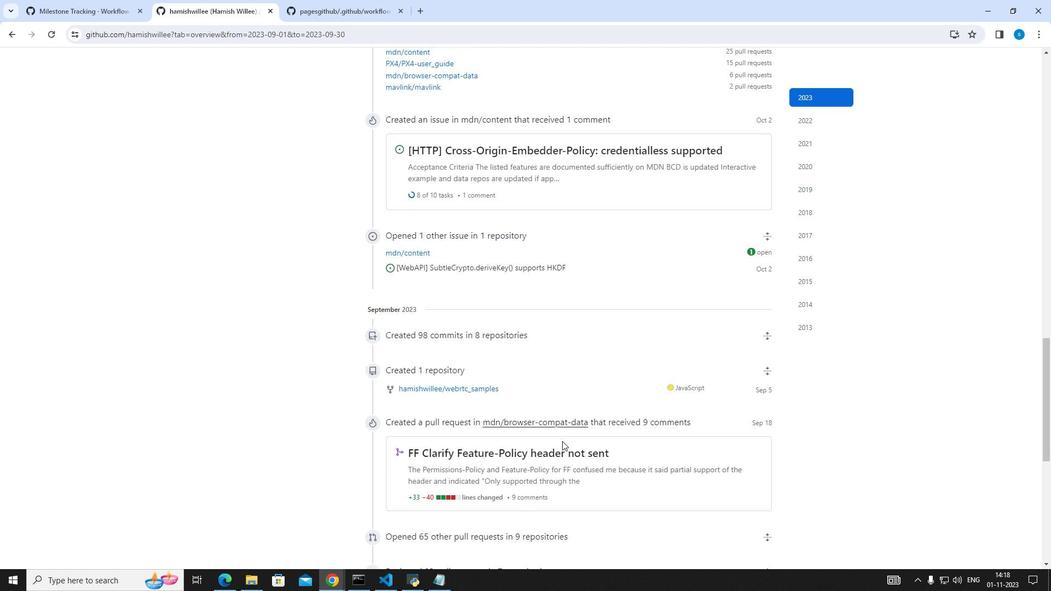 
Action: Mouse scrolled (562, 440) with delta (0, 0)
Screenshot: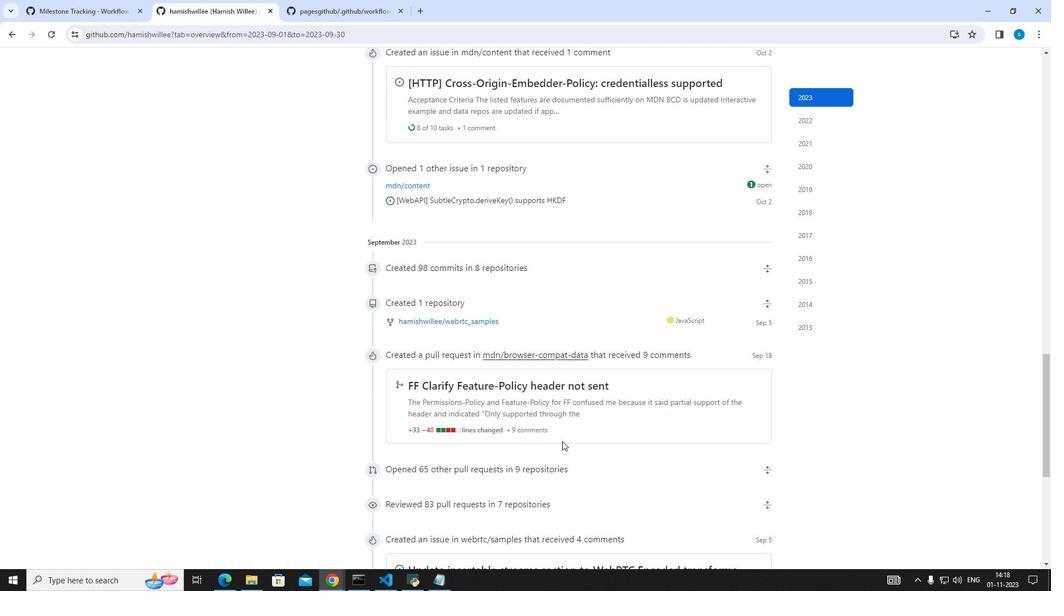 
Action: Mouse scrolled (562, 440) with delta (0, 0)
Screenshot: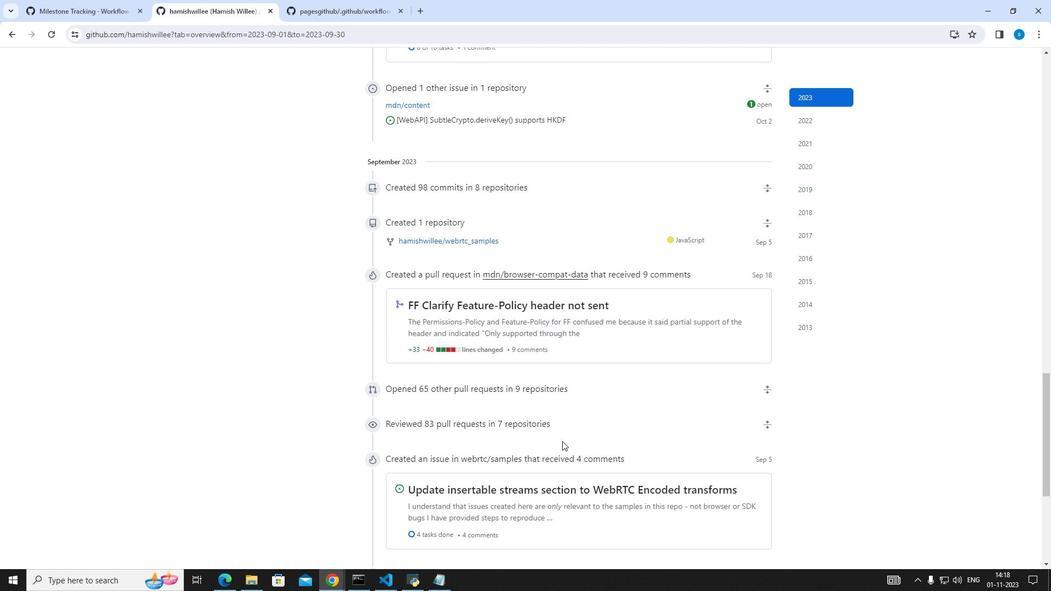 
Action: Mouse scrolled (562, 440) with delta (0, 0)
Screenshot: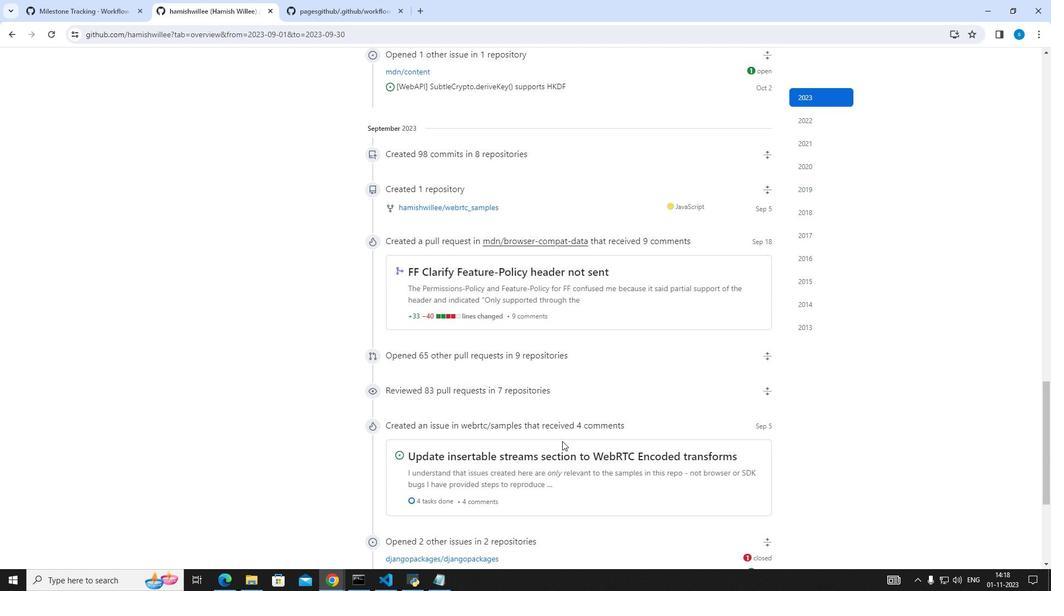 
Action: Mouse scrolled (562, 440) with delta (0, 0)
Screenshot: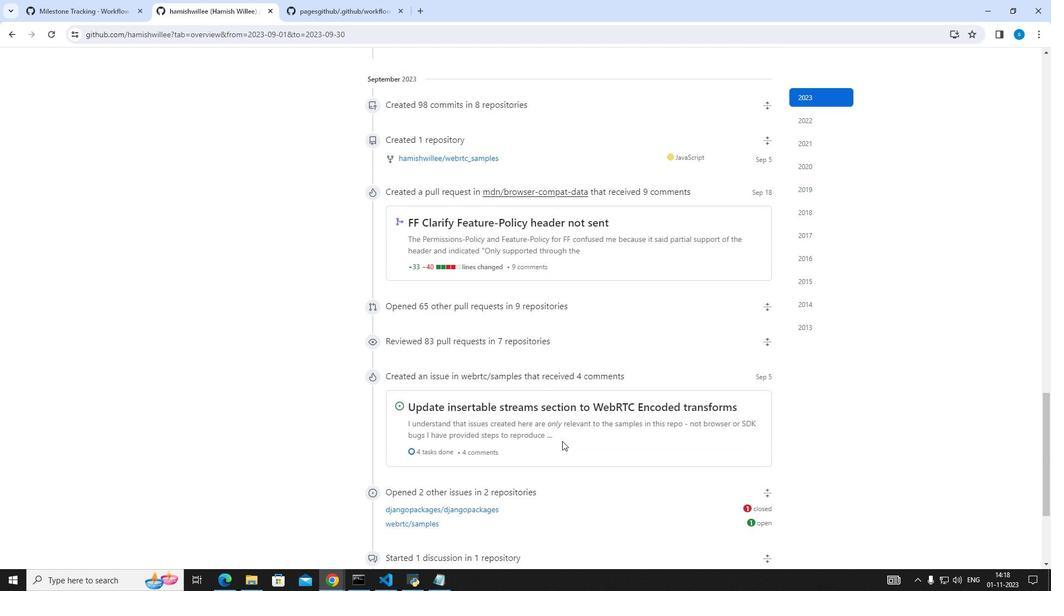 
Action: Mouse scrolled (562, 440) with delta (0, 0)
Screenshot: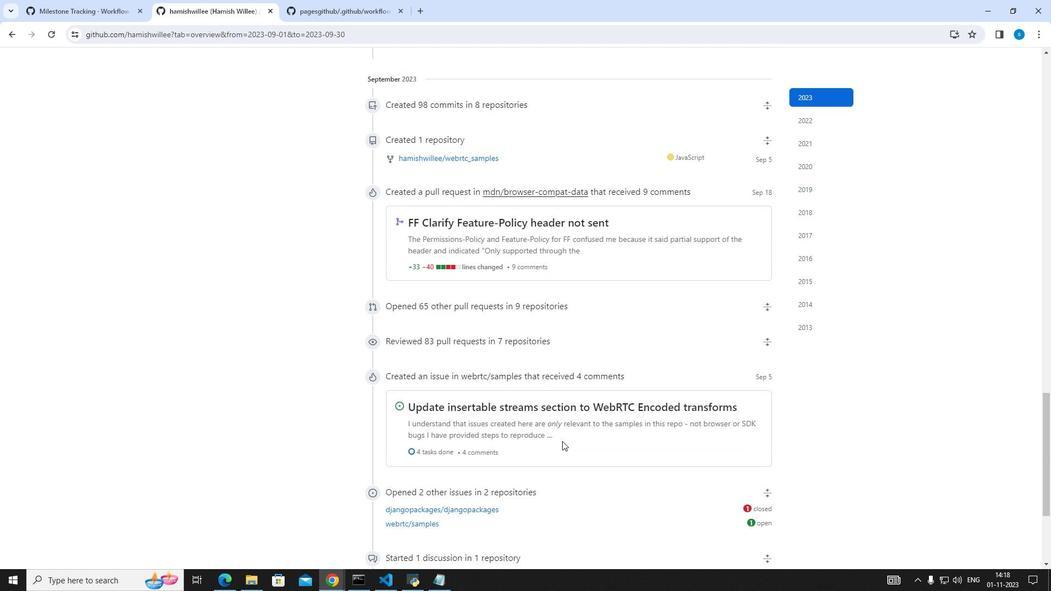 
Action: Mouse scrolled (562, 441) with delta (0, 0)
Screenshot: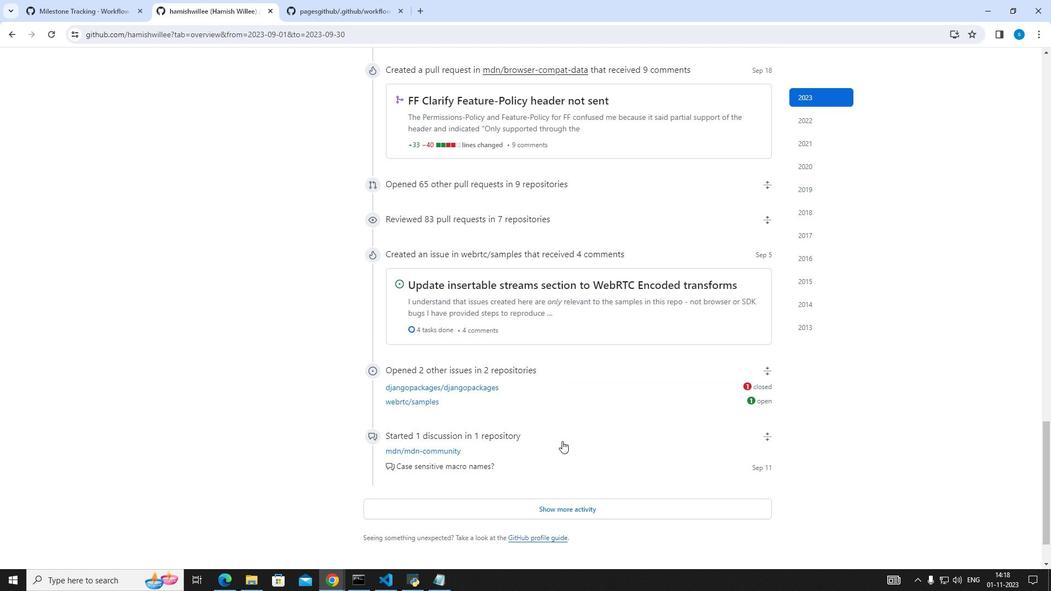 
Action: Mouse scrolled (562, 441) with delta (0, 0)
Screenshot: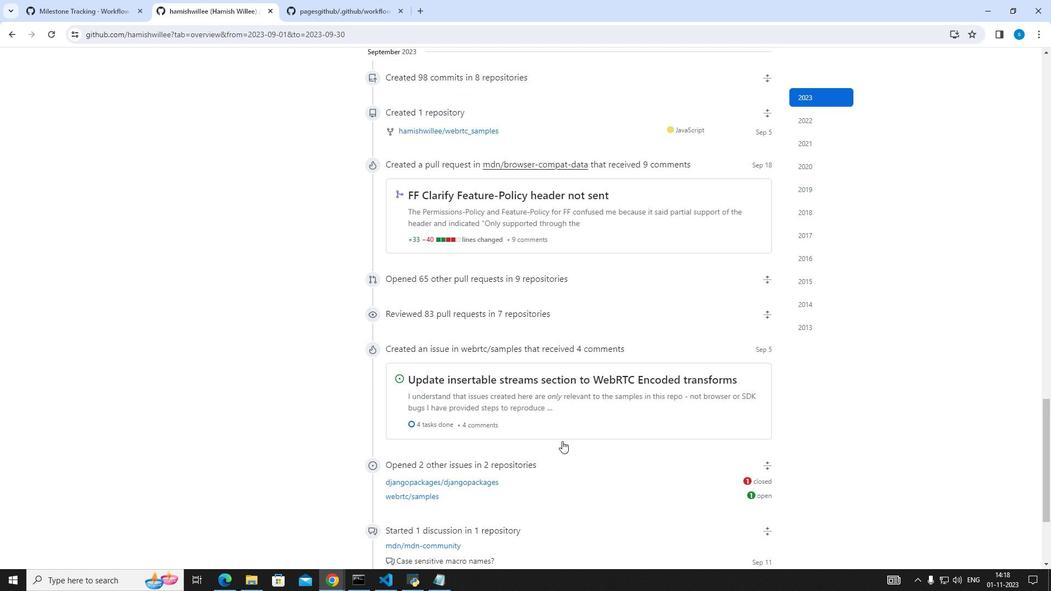 
Action: Mouse scrolled (562, 441) with delta (0, 0)
Screenshot: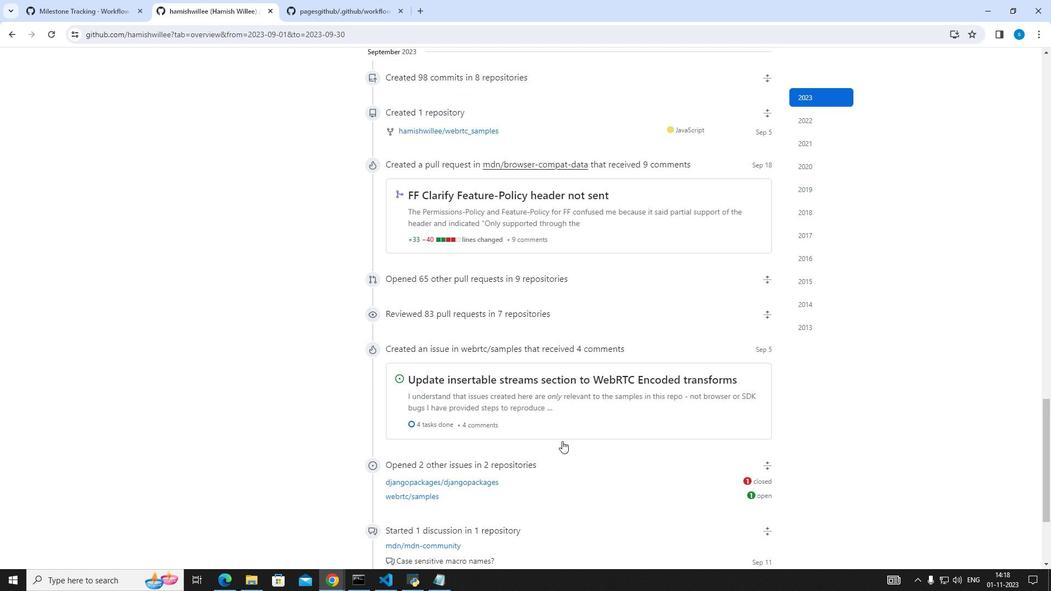 
Action: Mouse scrolled (562, 441) with delta (0, 0)
Screenshot: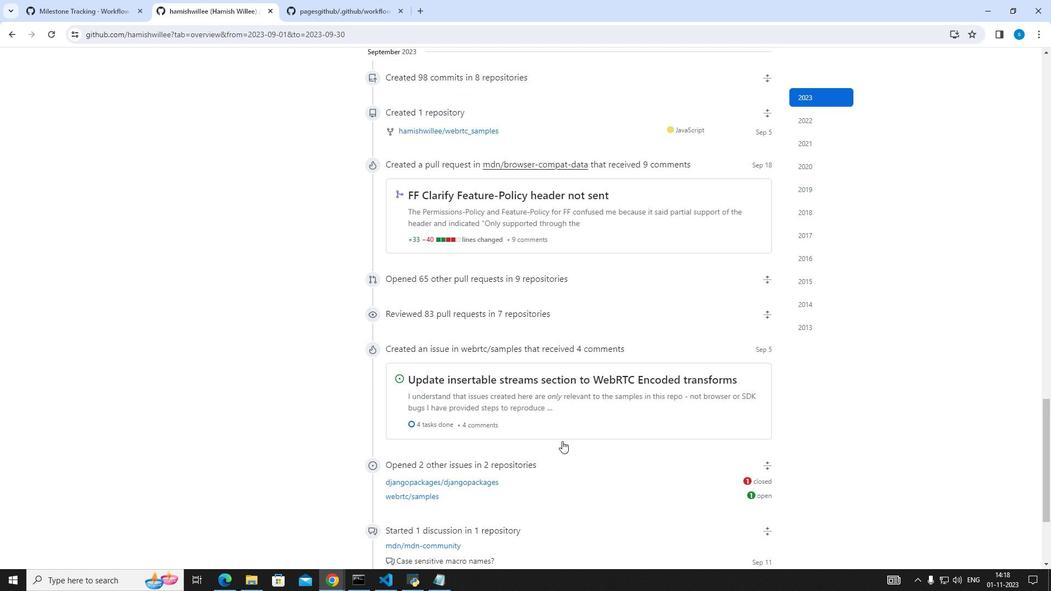 
Action: Mouse scrolled (562, 441) with delta (0, 0)
Screenshot: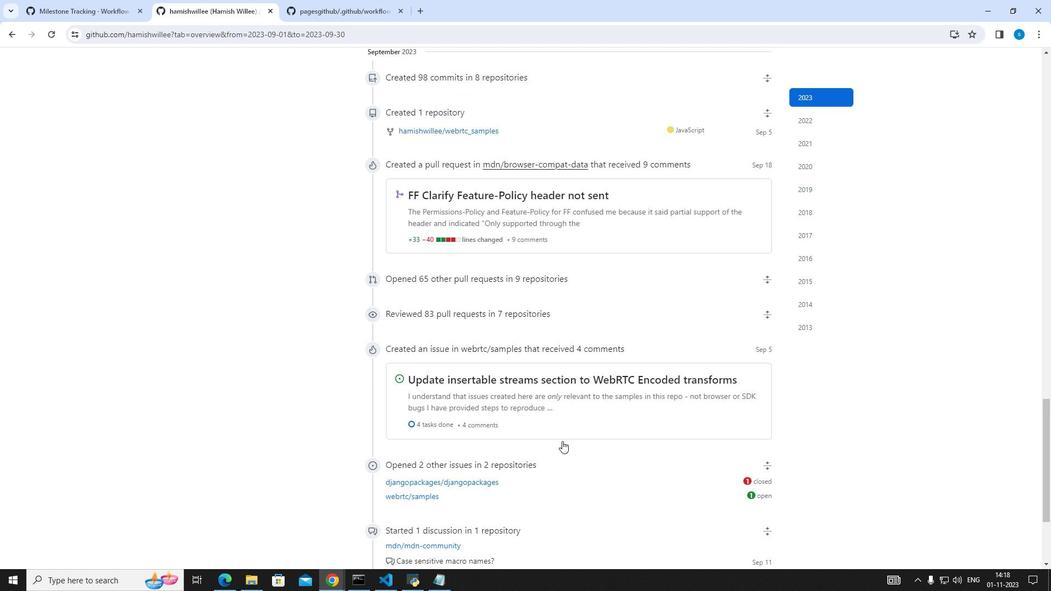 
Action: Mouse scrolled (562, 441) with delta (0, 0)
Screenshot: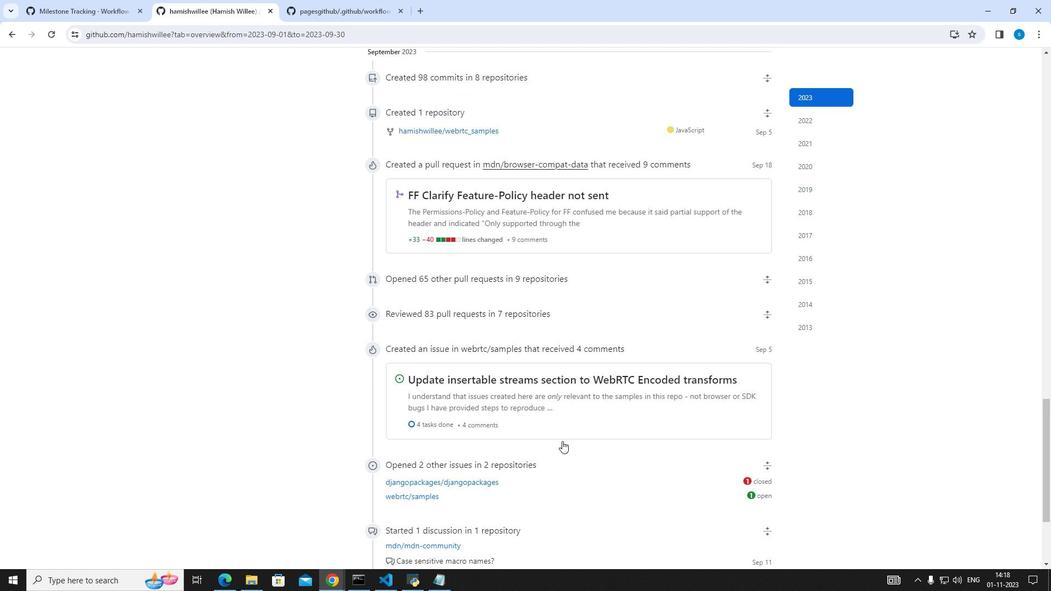 
Action: Mouse scrolled (562, 441) with delta (0, 0)
Screenshot: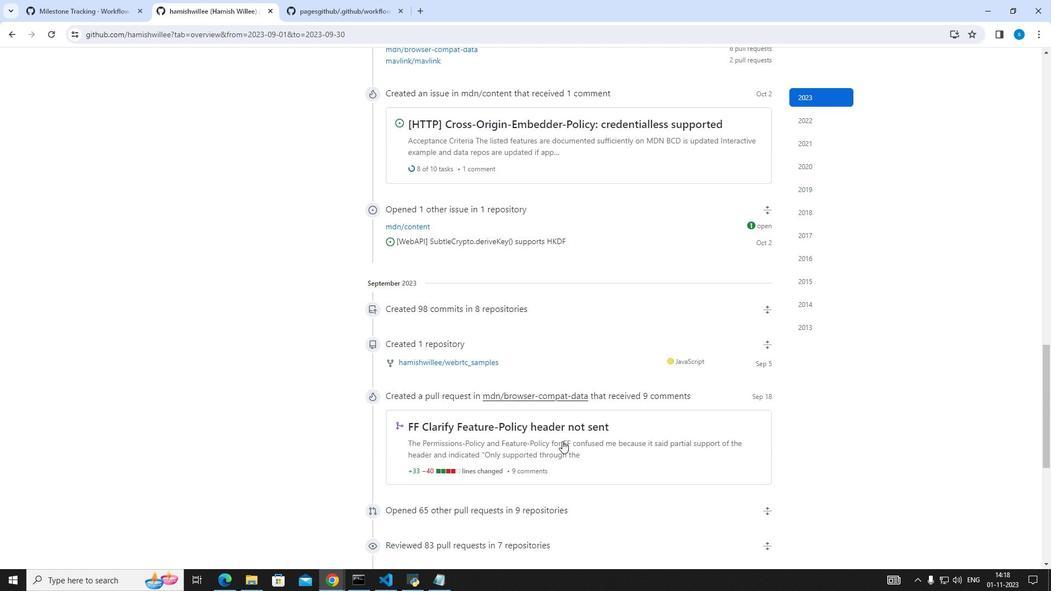 
Action: Mouse scrolled (562, 441) with delta (0, 0)
Screenshot: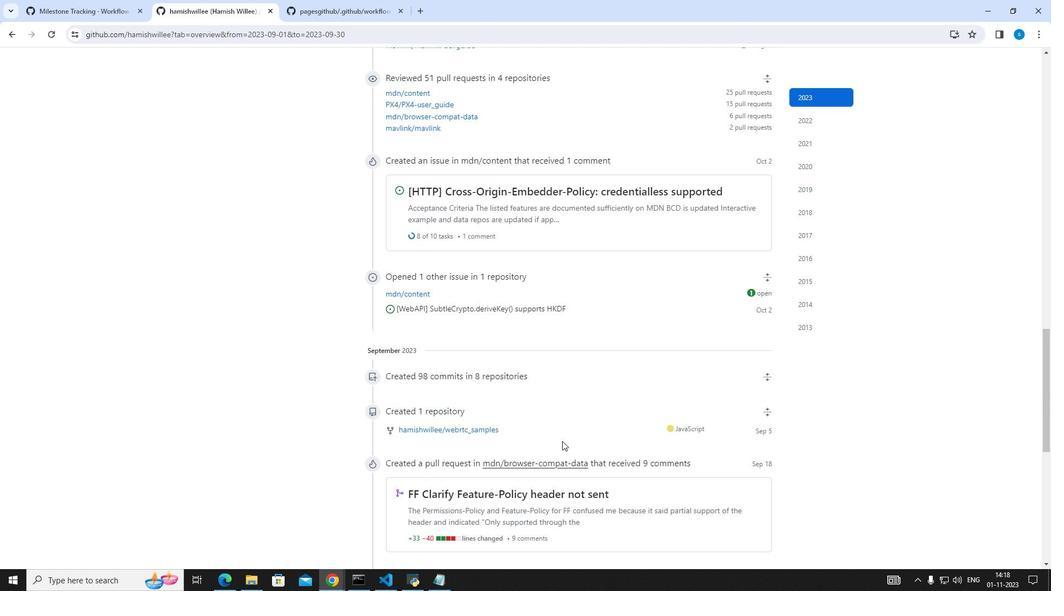 
Action: Mouse scrolled (562, 441) with delta (0, 0)
Screenshot: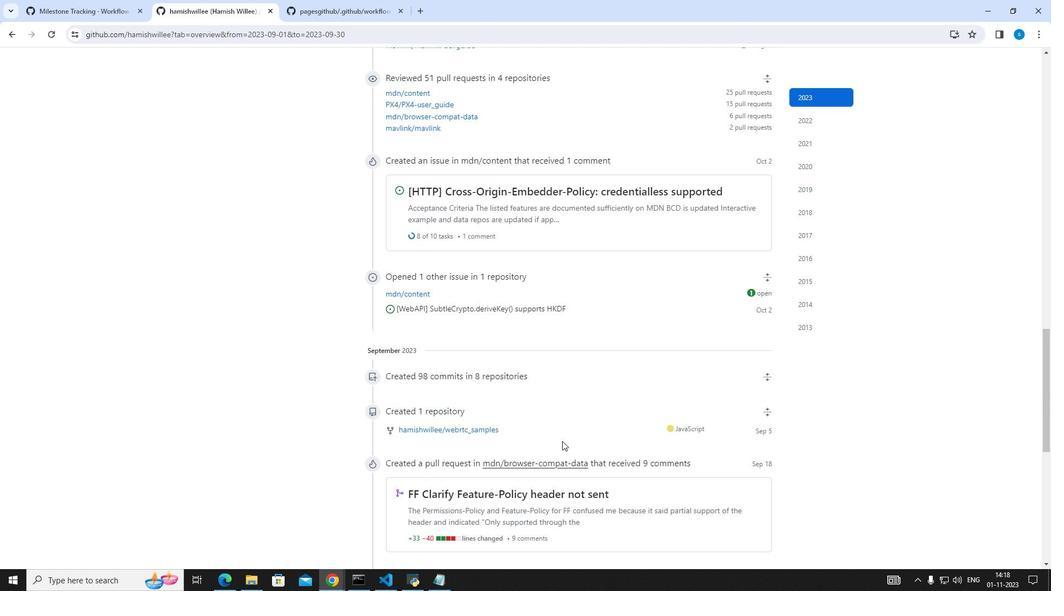 
Action: Mouse scrolled (562, 441) with delta (0, 0)
Screenshot: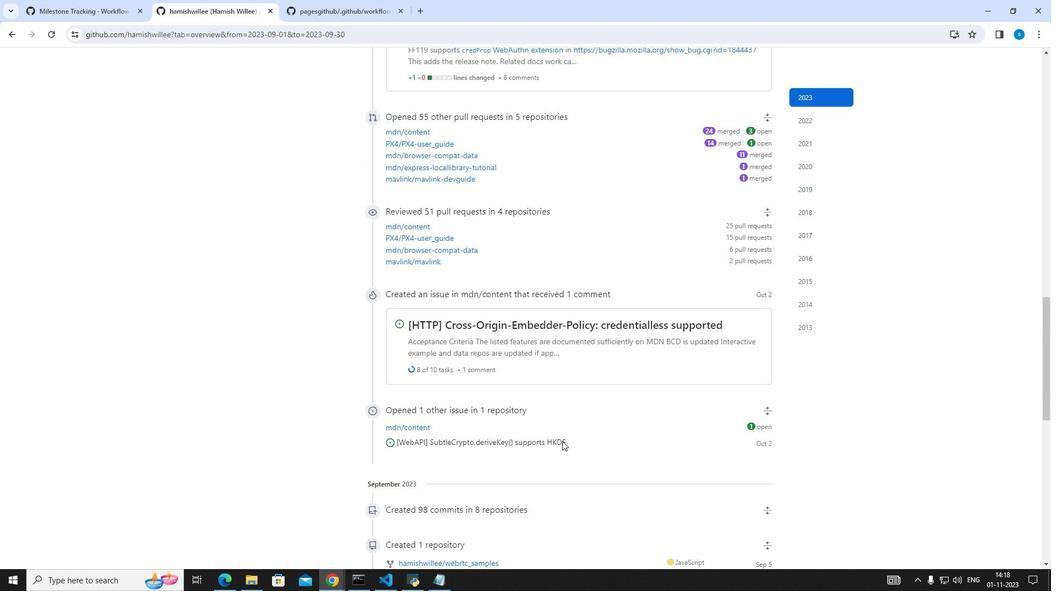 
Action: Mouse scrolled (562, 441) with delta (0, 0)
Screenshot: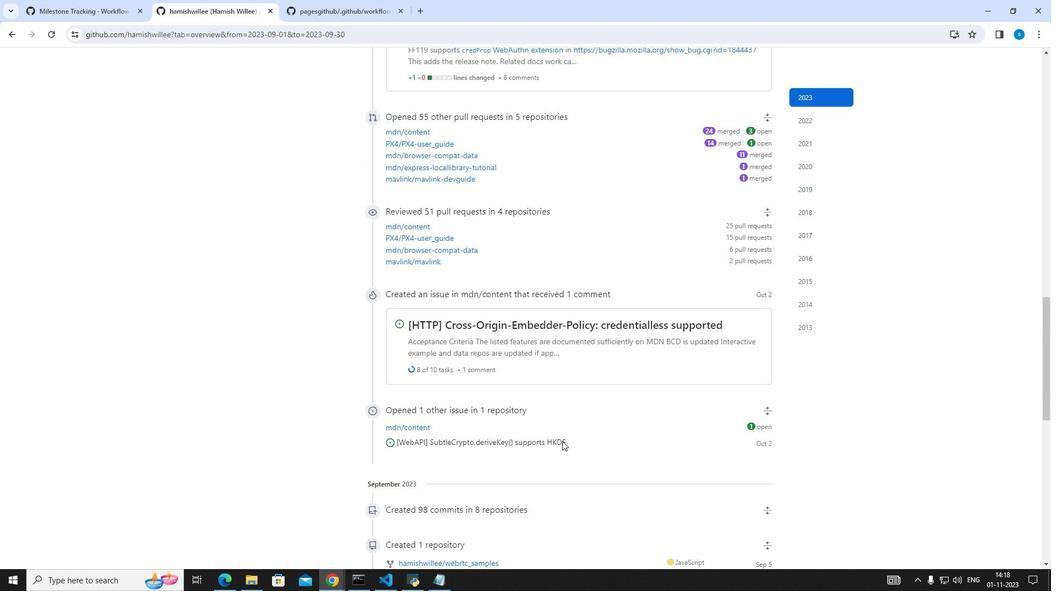 
Action: Mouse scrolled (562, 441) with delta (0, 0)
Screenshot: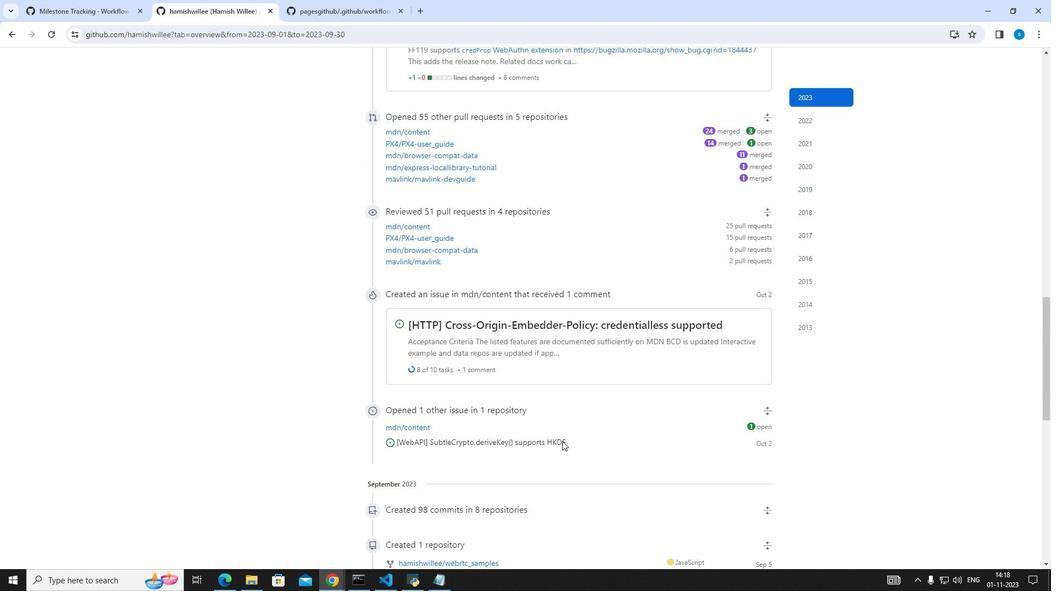 
Action: Mouse scrolled (562, 441) with delta (0, 0)
Screenshot: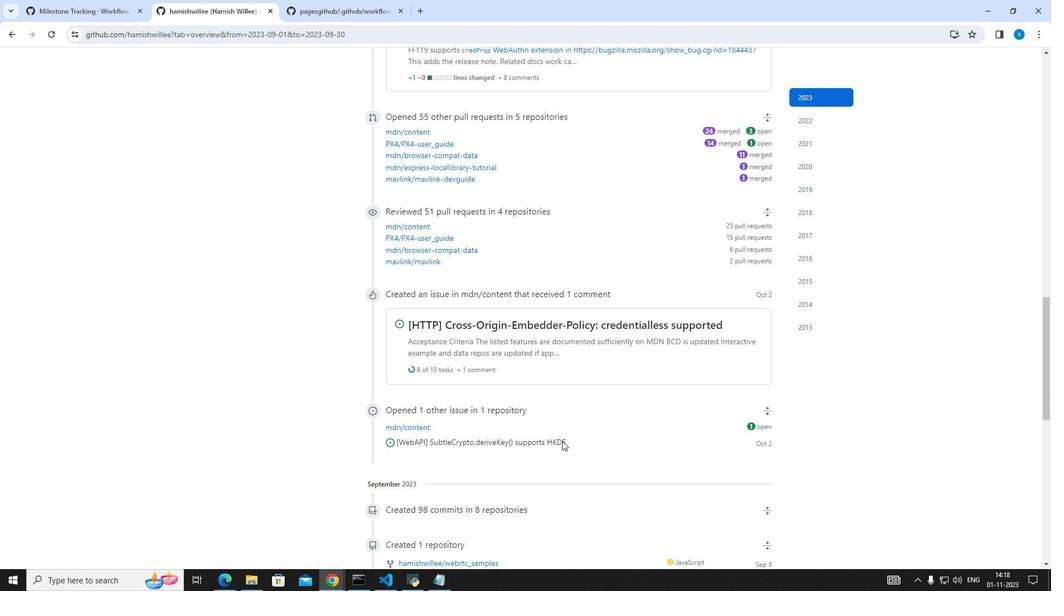 
Action: Mouse scrolled (562, 441) with delta (0, 0)
Screenshot: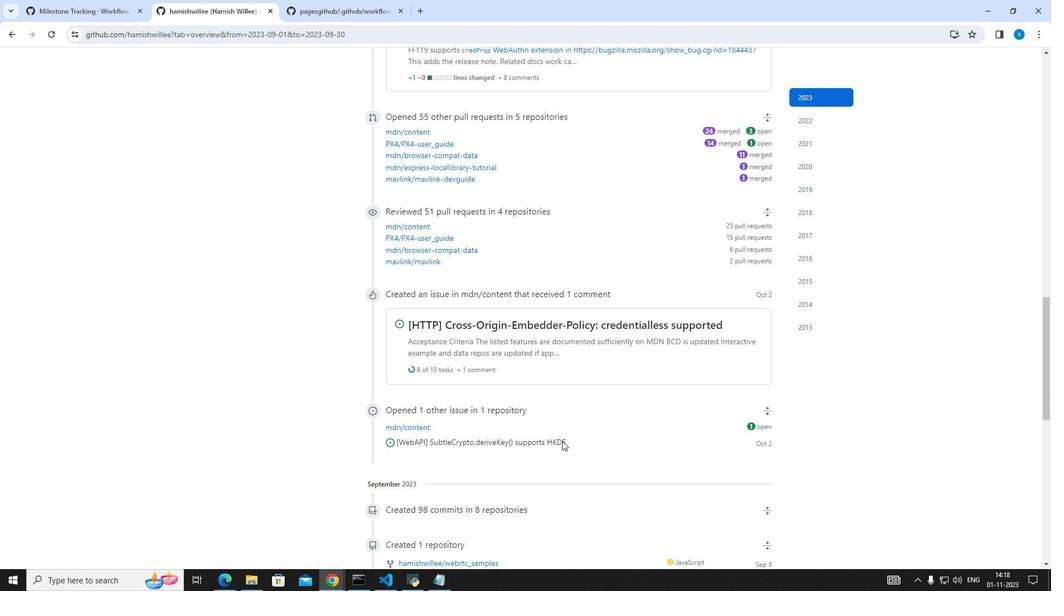 
Action: Mouse scrolled (562, 440) with delta (0, 0)
Screenshot: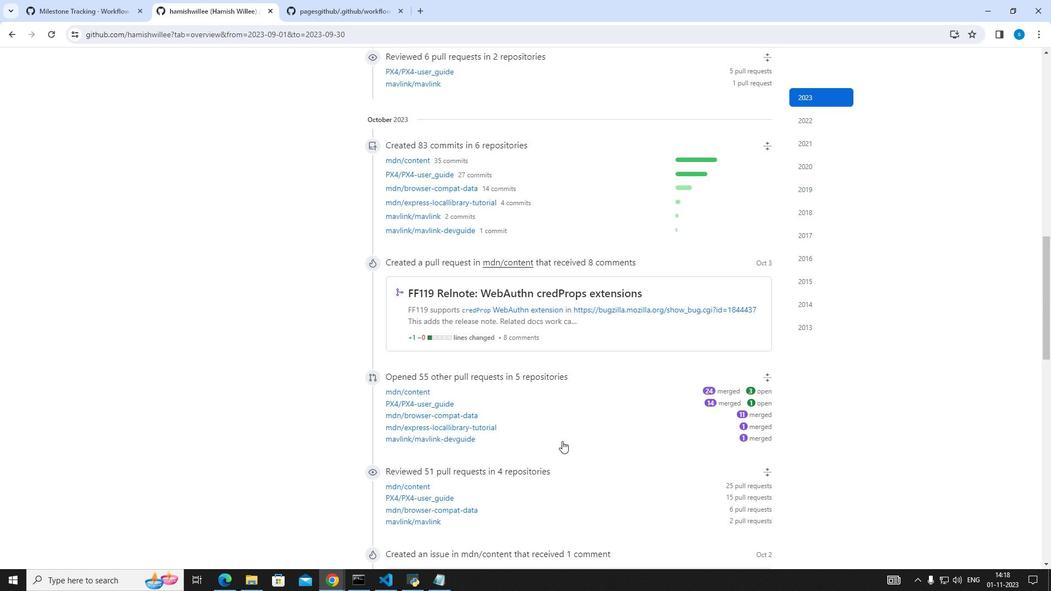 
Action: Mouse scrolled (562, 441) with delta (0, 0)
Screenshot: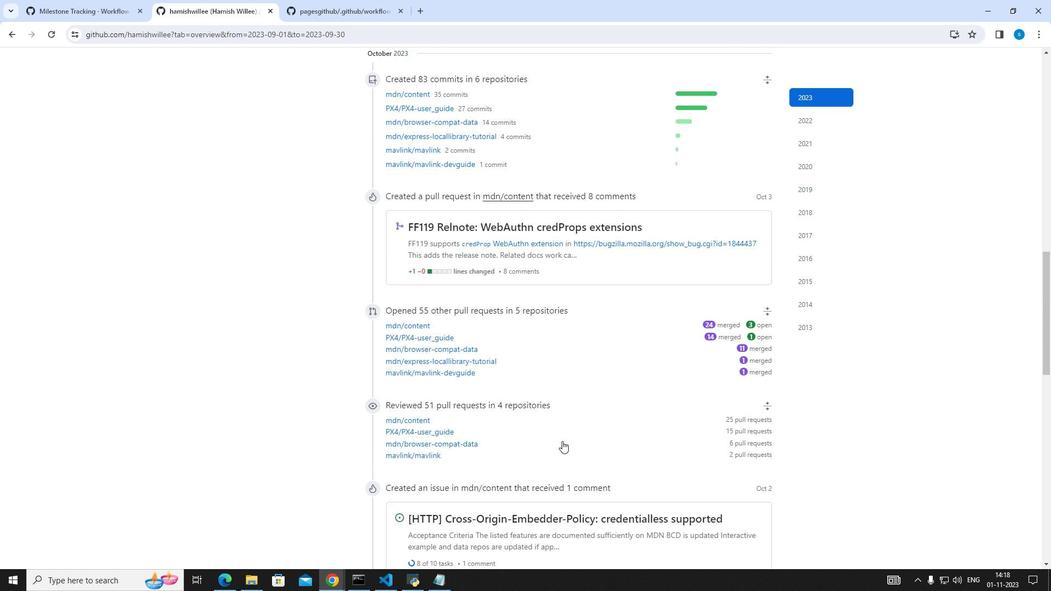
Action: Mouse scrolled (562, 441) with delta (0, 0)
Screenshot: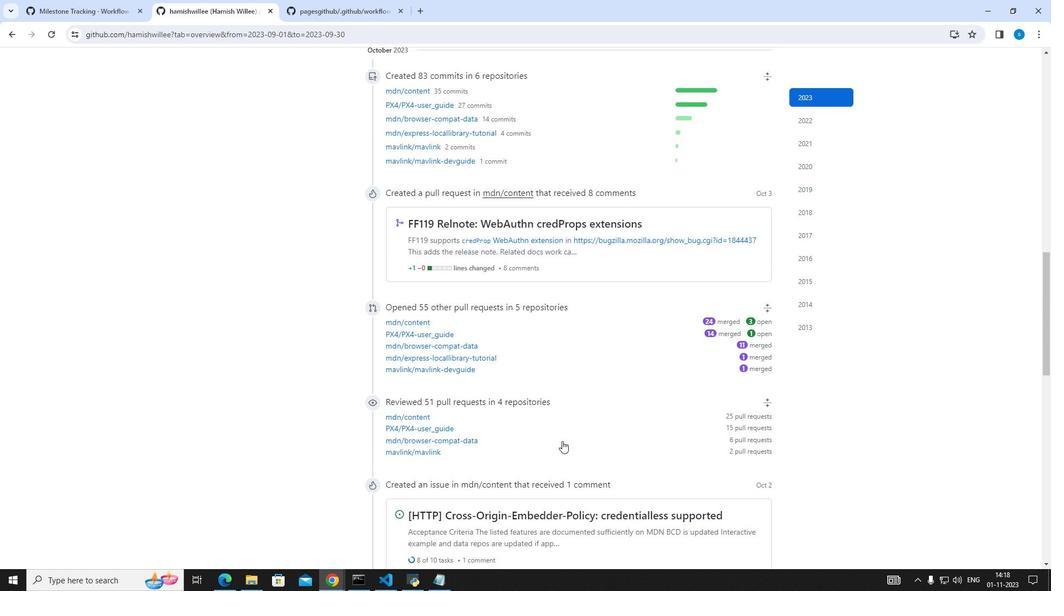 
Action: Mouse scrolled (562, 441) with delta (0, 0)
Screenshot: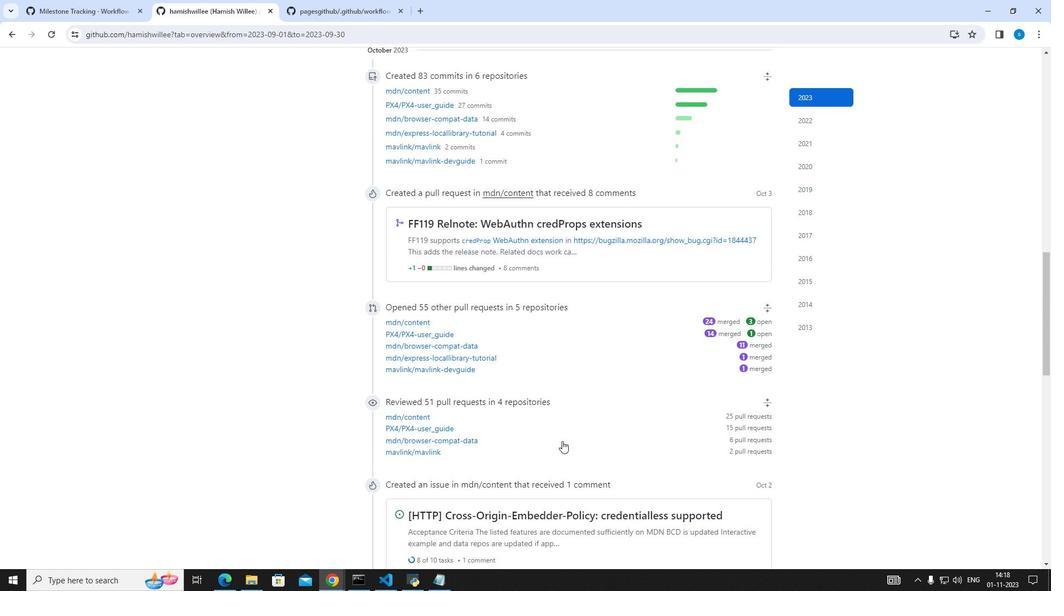
Action: Mouse scrolled (562, 441) with delta (0, 0)
Screenshot: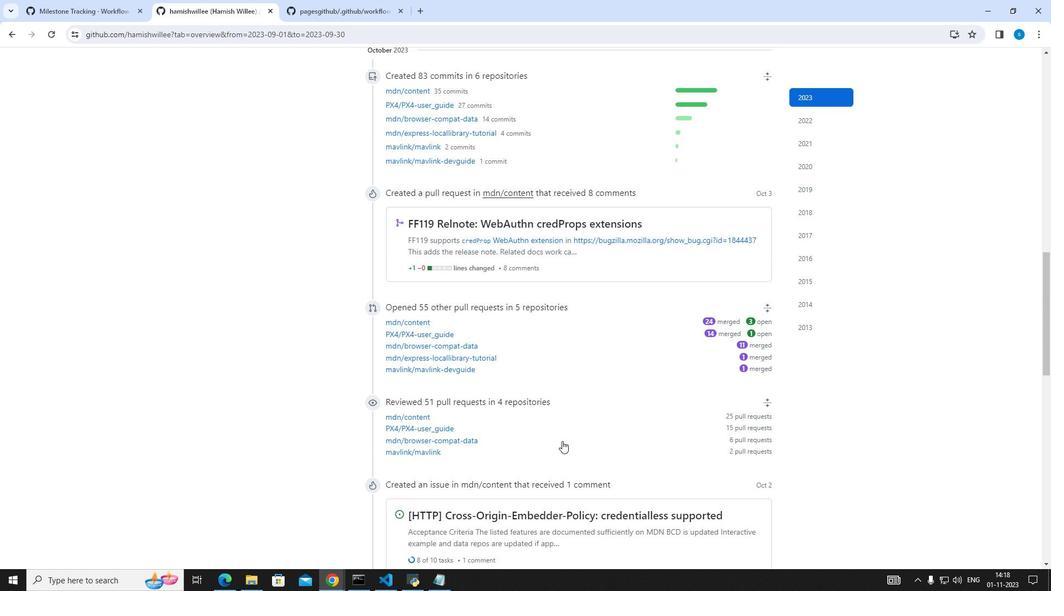 
Action: Mouse scrolled (562, 441) with delta (0, 0)
Screenshot: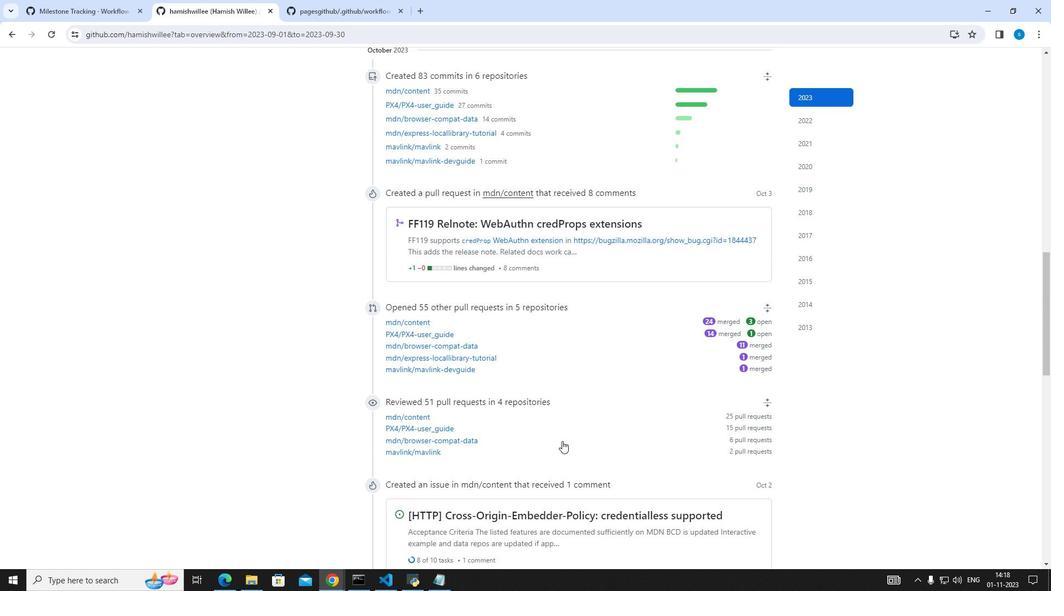 
Action: Mouse scrolled (562, 441) with delta (0, 0)
Screenshot: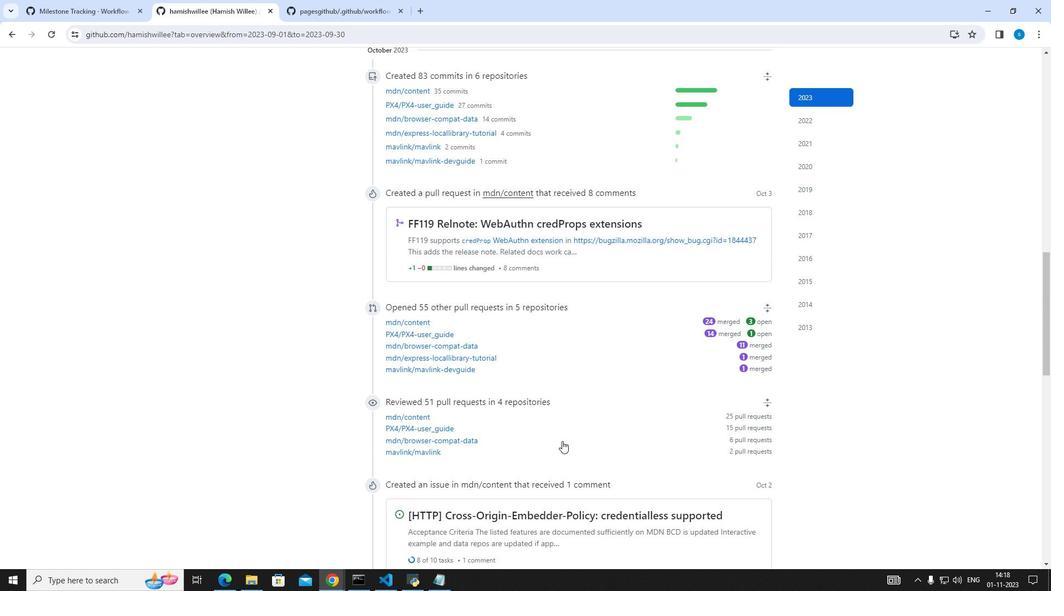 
Action: Mouse scrolled (562, 441) with delta (0, 0)
Screenshot: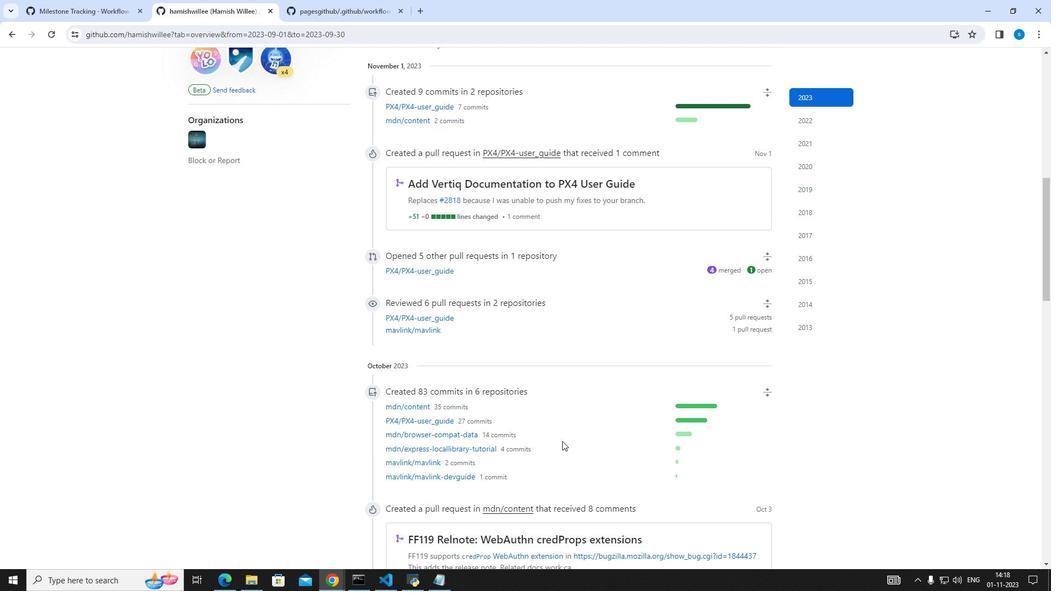 
Action: Mouse scrolled (562, 441) with delta (0, 0)
Screenshot: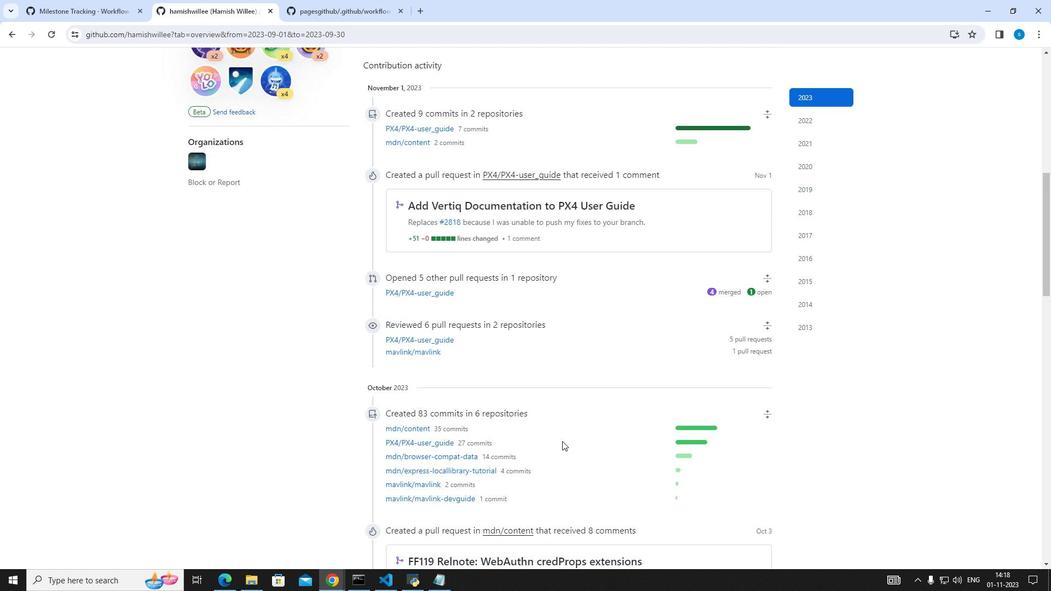 
Action: Mouse scrolled (562, 441) with delta (0, 0)
Screenshot: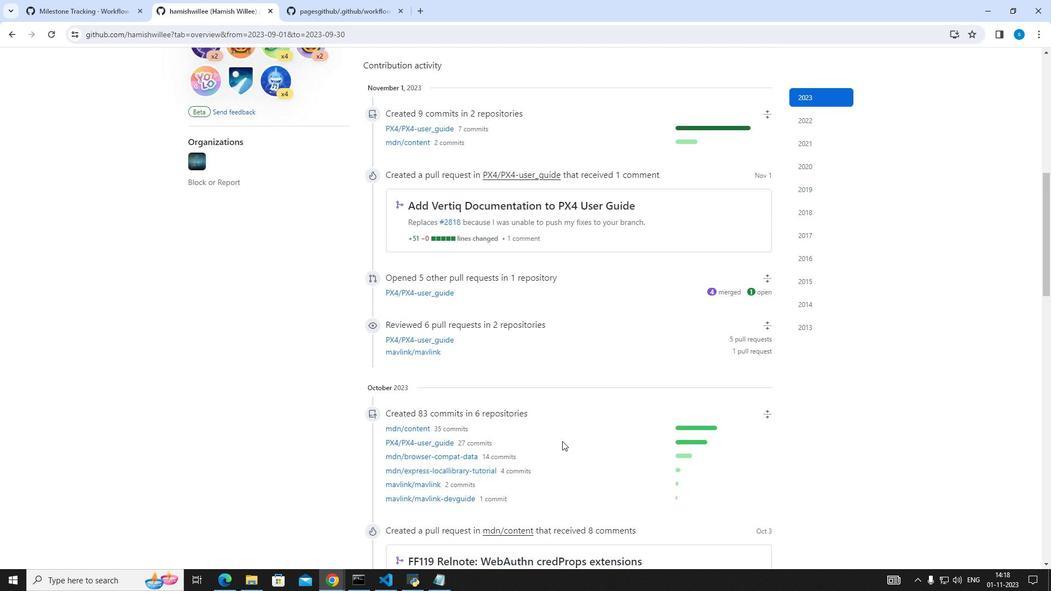 
Action: Mouse scrolled (562, 441) with delta (0, 0)
Screenshot: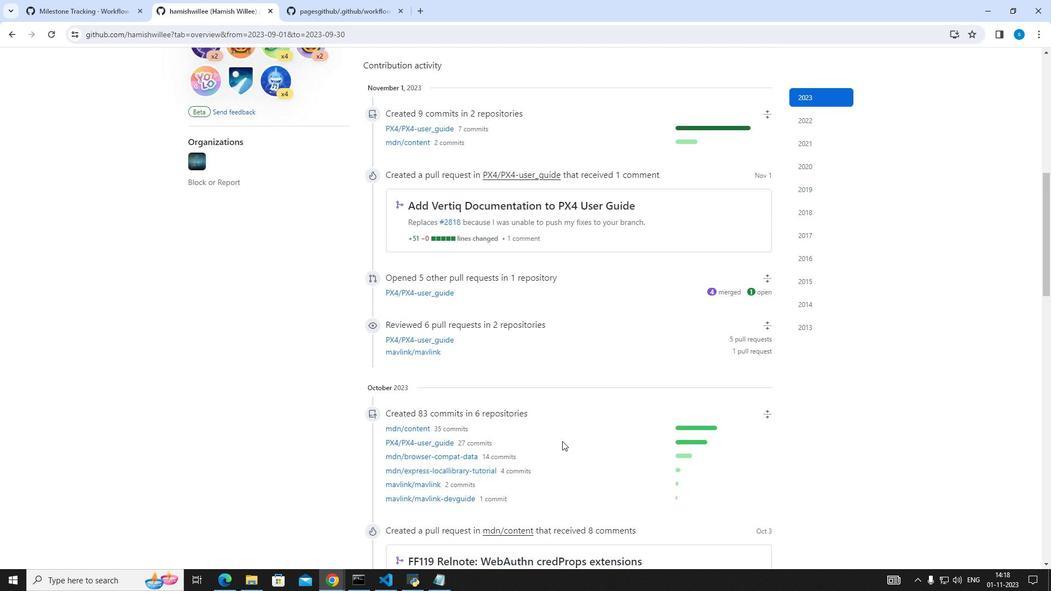 
Action: Mouse scrolled (562, 441) with delta (0, 0)
Screenshot: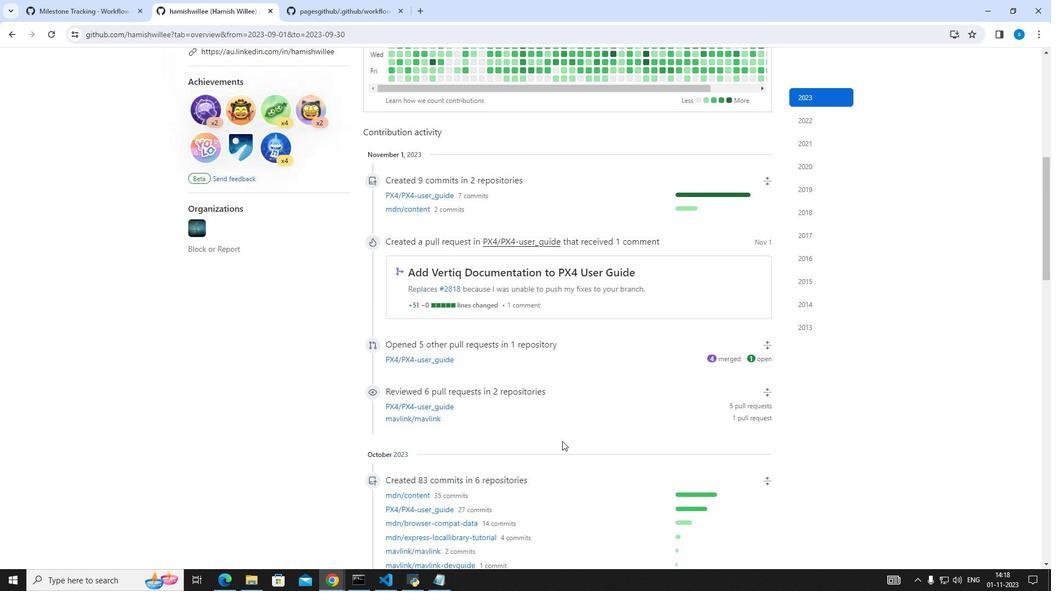 
Action: Mouse scrolled (562, 441) with delta (0, 0)
Screenshot: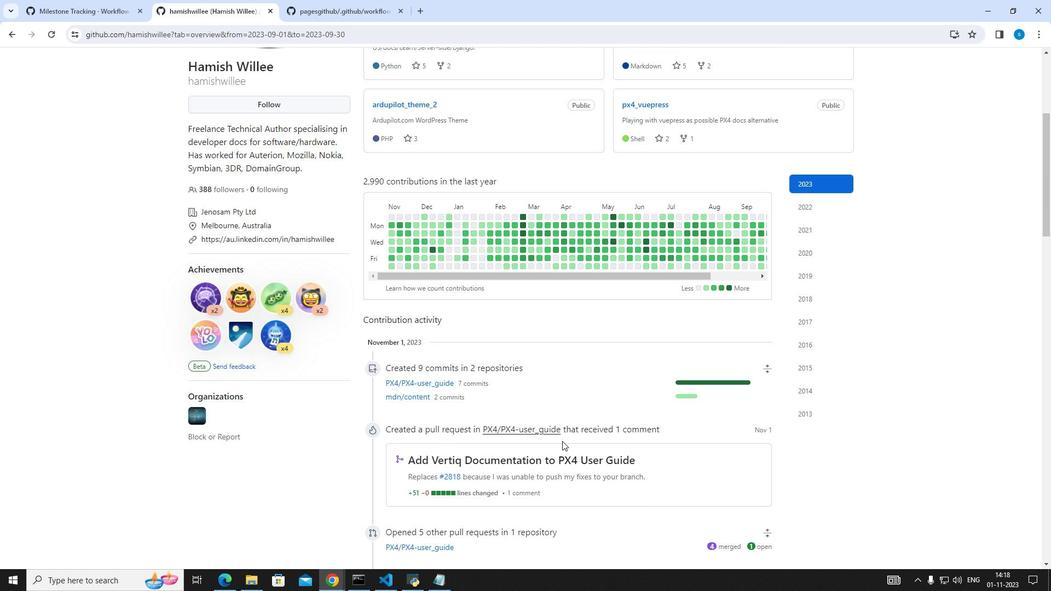
Action: Mouse scrolled (562, 441) with delta (0, 0)
Screenshot: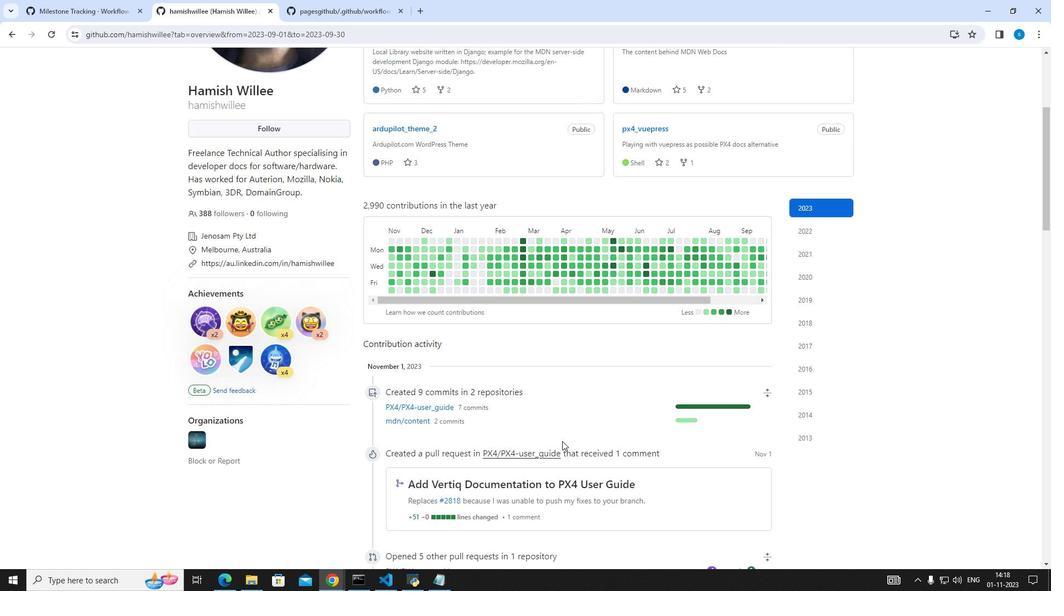 
Action: Mouse scrolled (562, 441) with delta (0, 0)
Screenshot: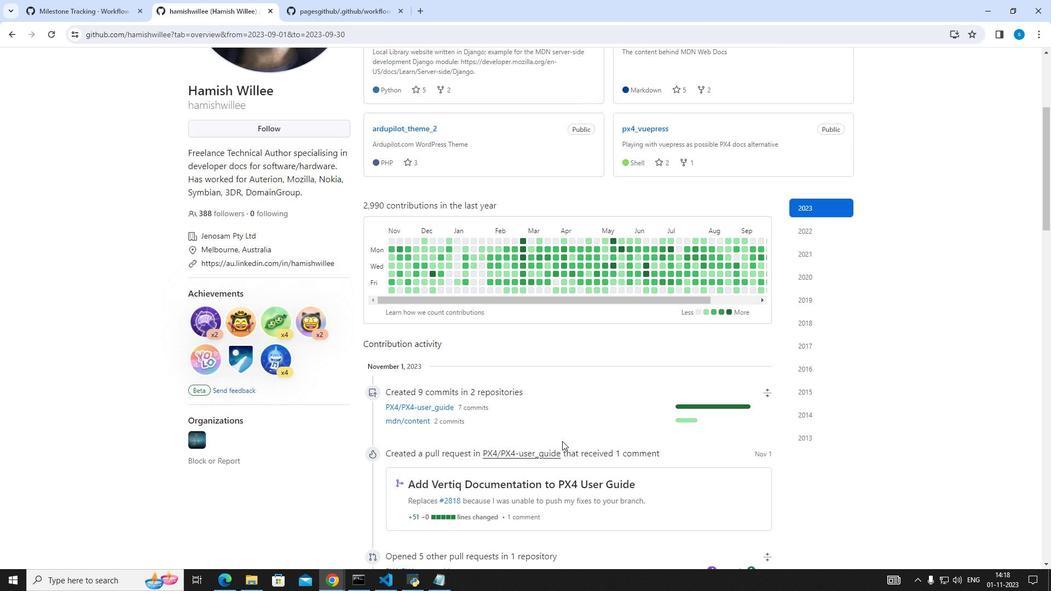 
Action: Mouse scrolled (562, 441) with delta (0, 0)
Screenshot: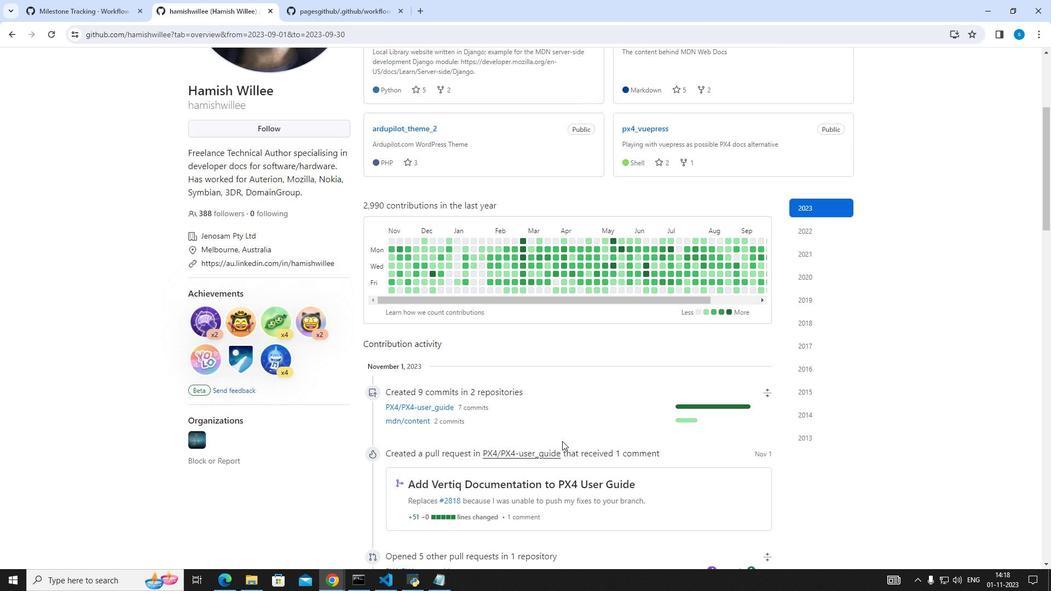 
Action: Mouse scrolled (562, 441) with delta (0, 0)
Screenshot: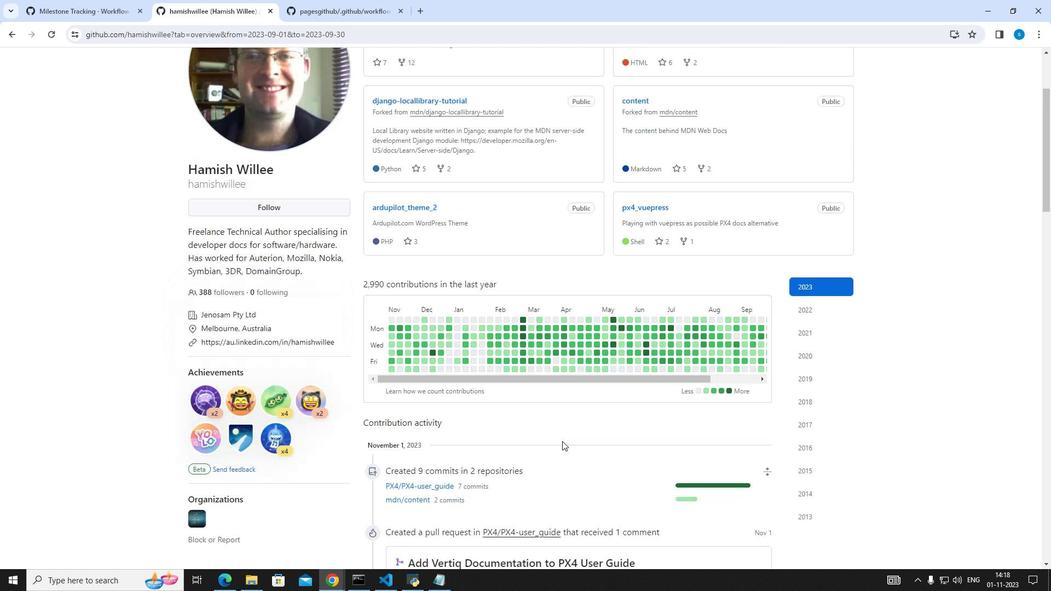 
